 Task: Search one way flight ticket for 4 adults, 1 infant in seat and 1 infant on lap in premium economy from Cedar City: Cedar City Regional Airport to Rock Springs: Southwest Wyoming Regional Airport (rock Springs Sweetwater County Airport) on 8-5-2023. Number of bags: 5 checked bags. Price is upto 20000. Outbound departure time preference is 7:15.
Action: Mouse moved to (328, 304)
Screenshot: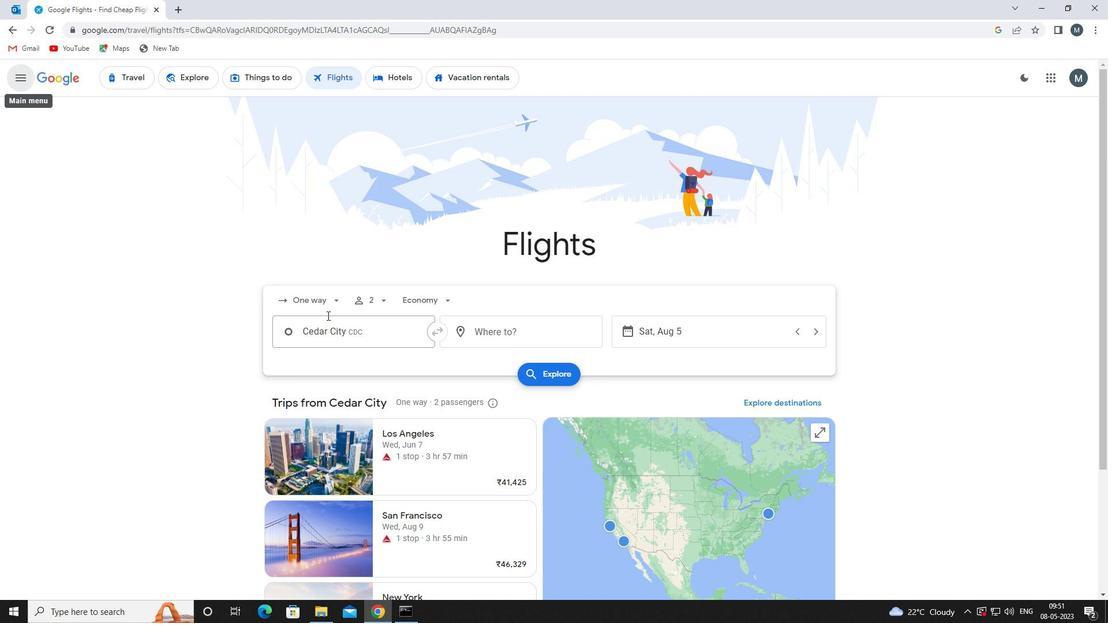 
Action: Mouse pressed left at (328, 304)
Screenshot: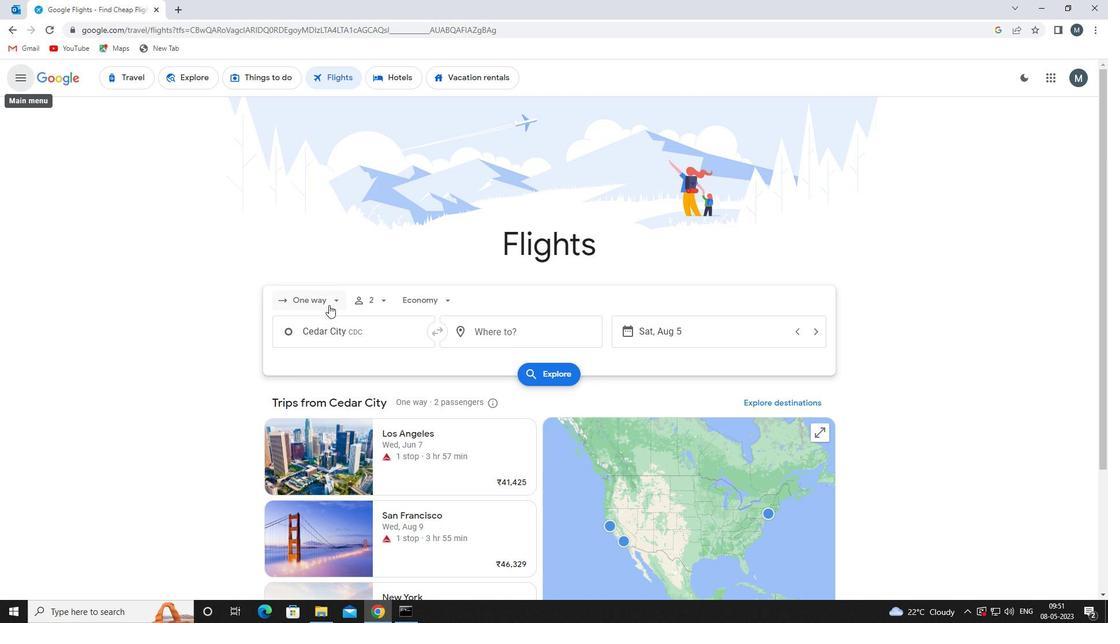 
Action: Mouse moved to (343, 353)
Screenshot: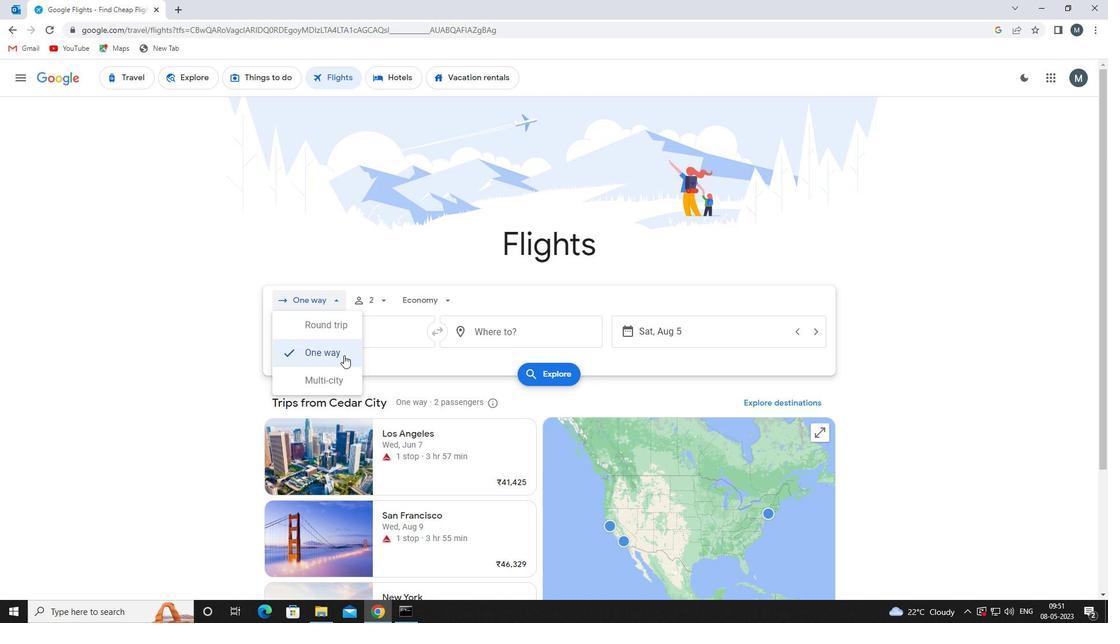 
Action: Mouse pressed left at (343, 353)
Screenshot: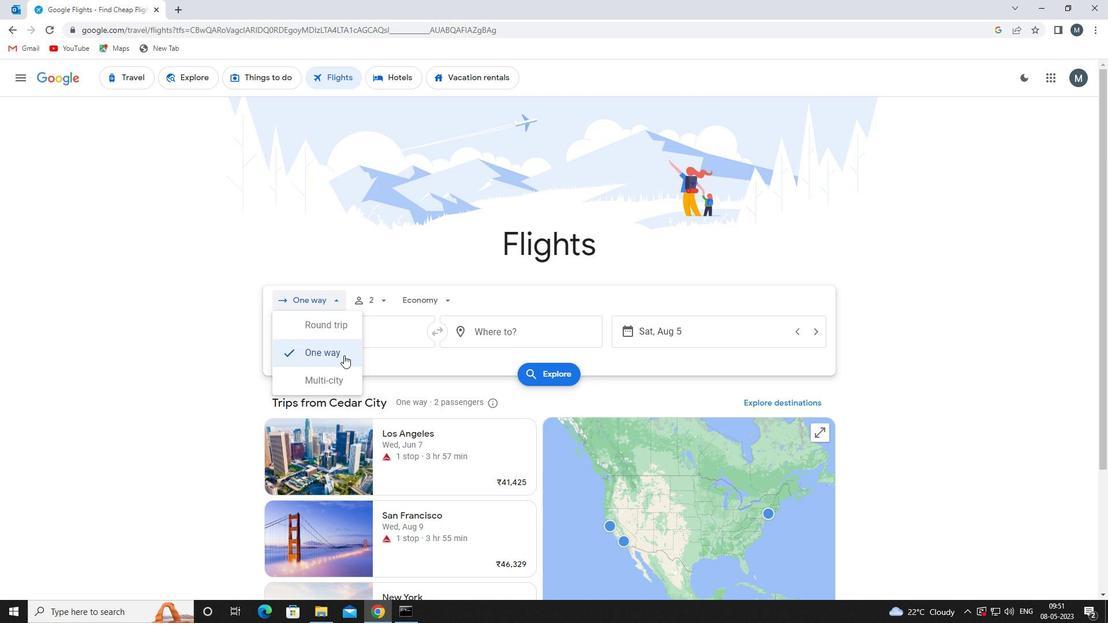 
Action: Mouse moved to (378, 304)
Screenshot: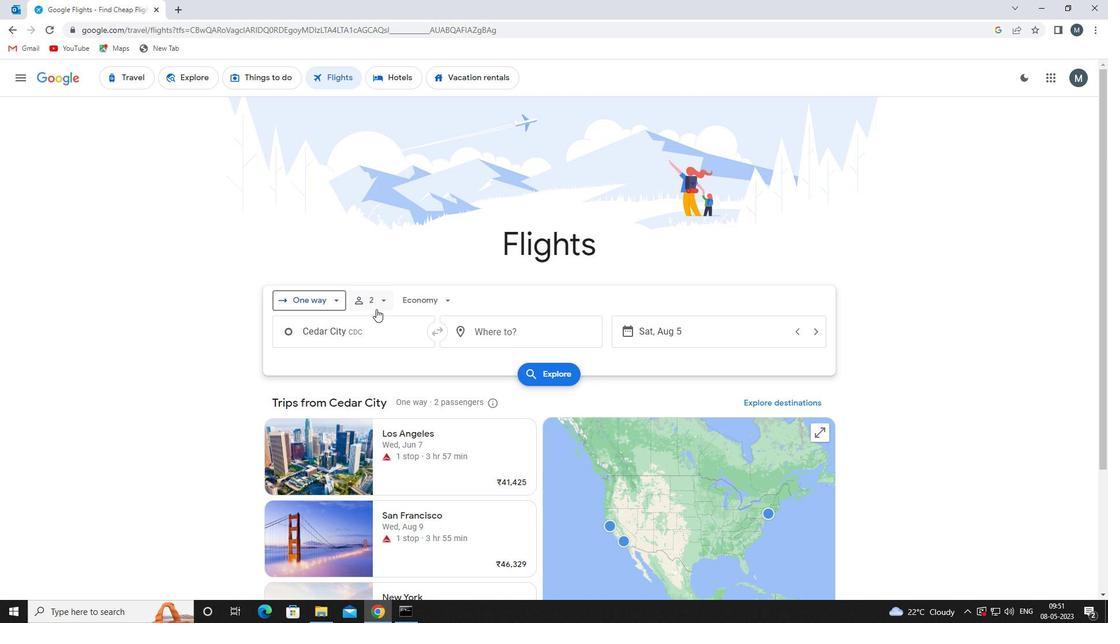 
Action: Mouse pressed left at (378, 304)
Screenshot: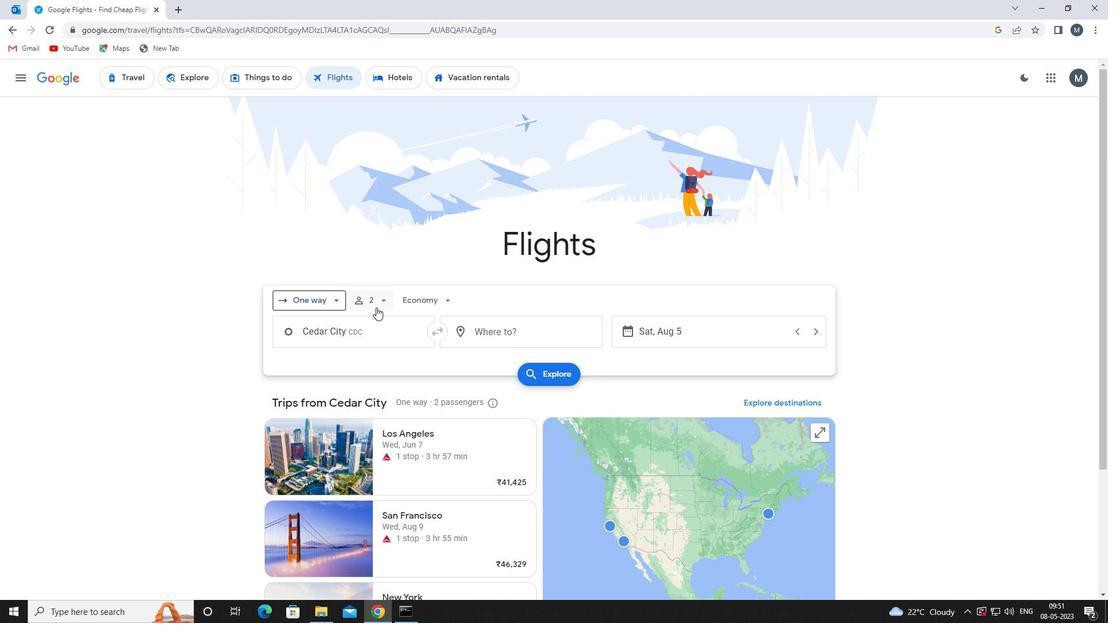 
Action: Mouse moved to (466, 330)
Screenshot: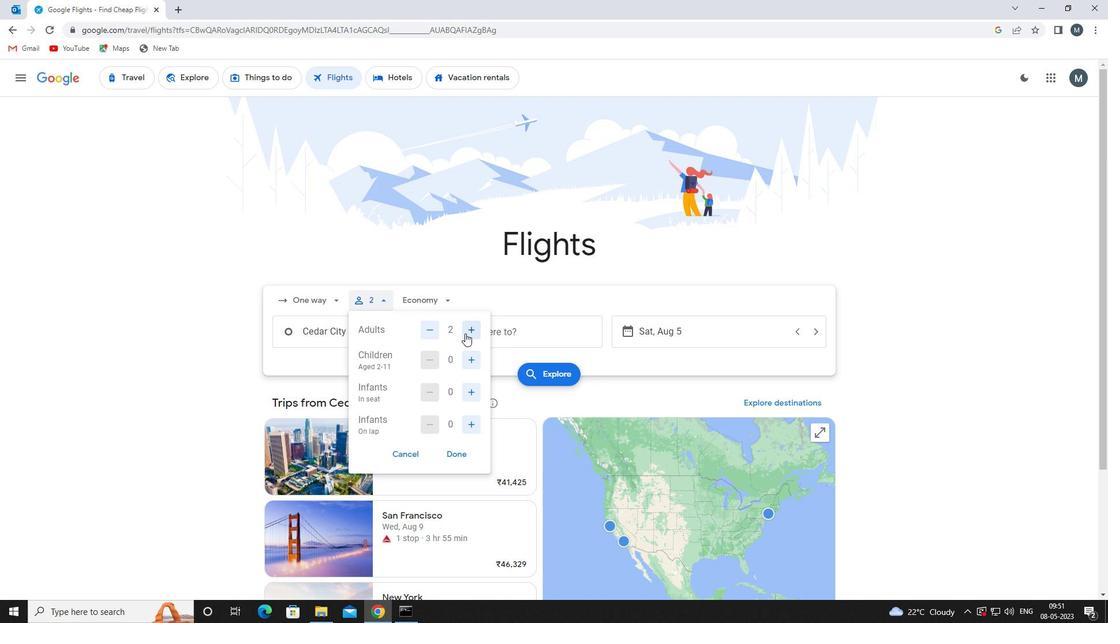 
Action: Mouse pressed left at (466, 330)
Screenshot: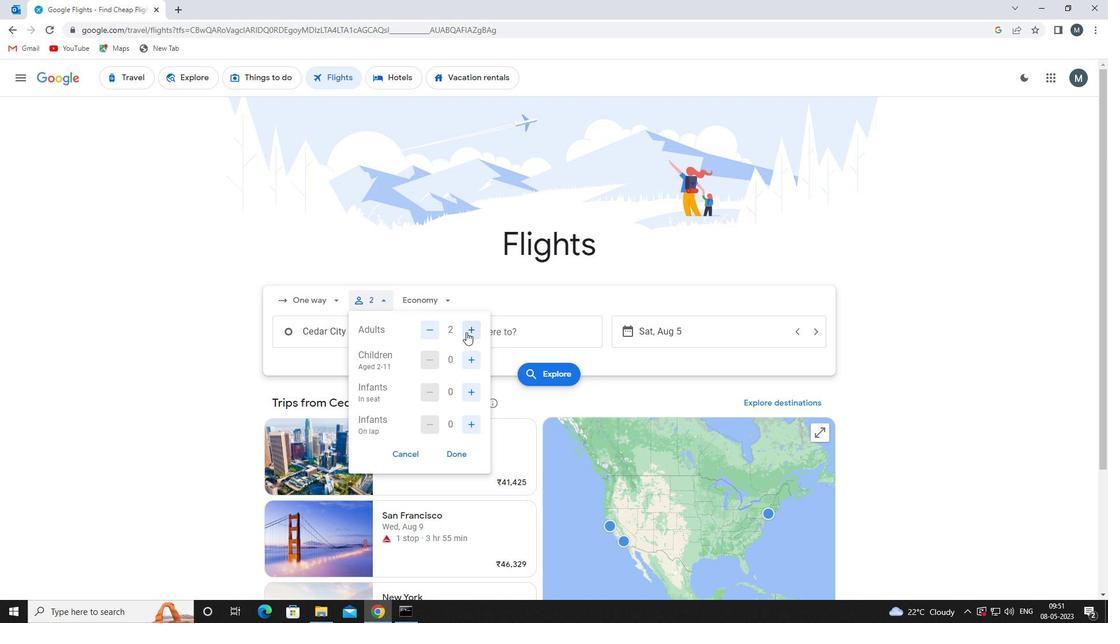 
Action: Mouse pressed left at (466, 330)
Screenshot: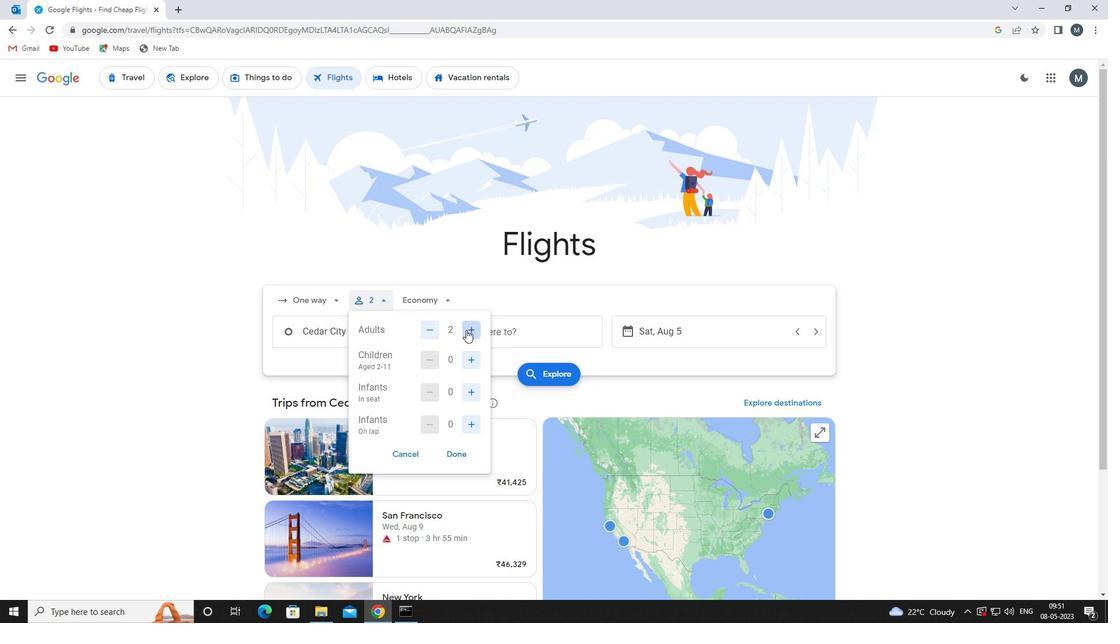 
Action: Mouse moved to (473, 391)
Screenshot: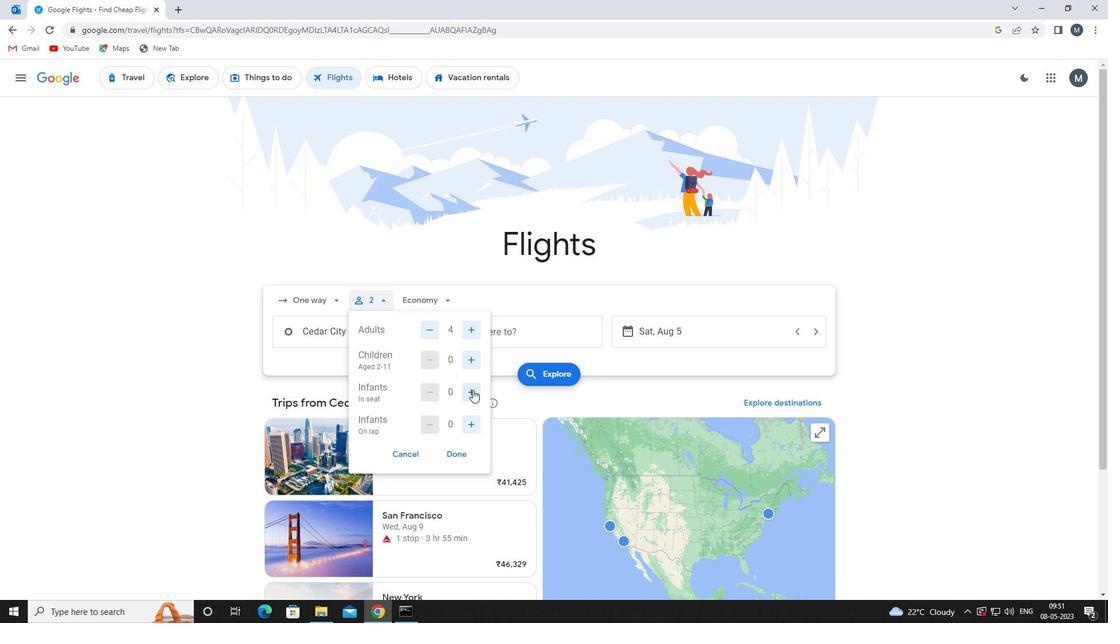 
Action: Mouse pressed left at (473, 391)
Screenshot: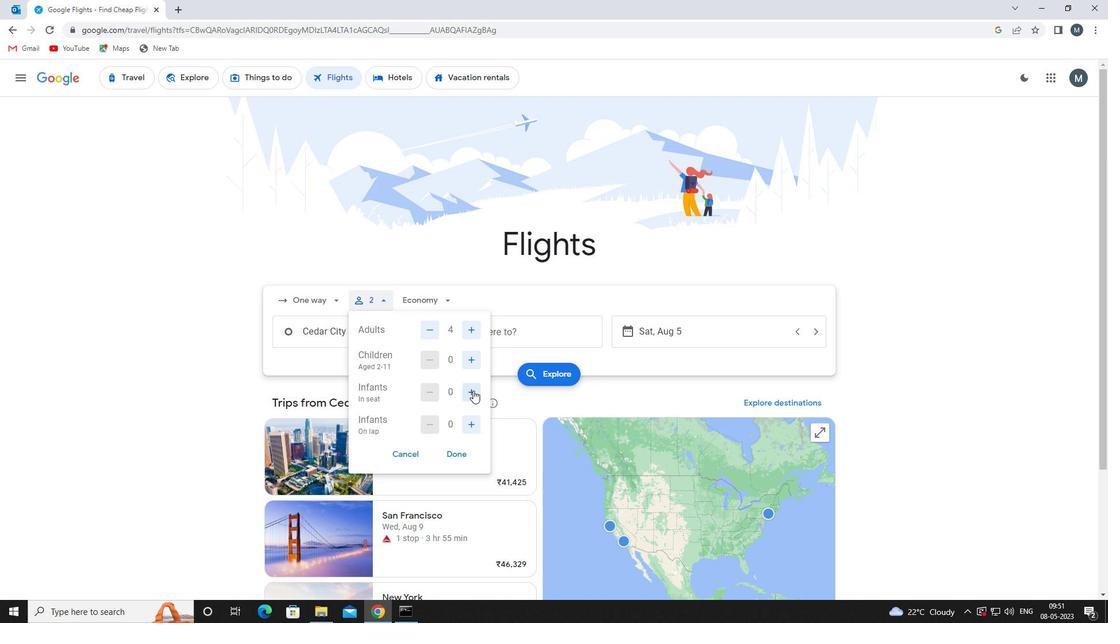 
Action: Mouse moved to (473, 422)
Screenshot: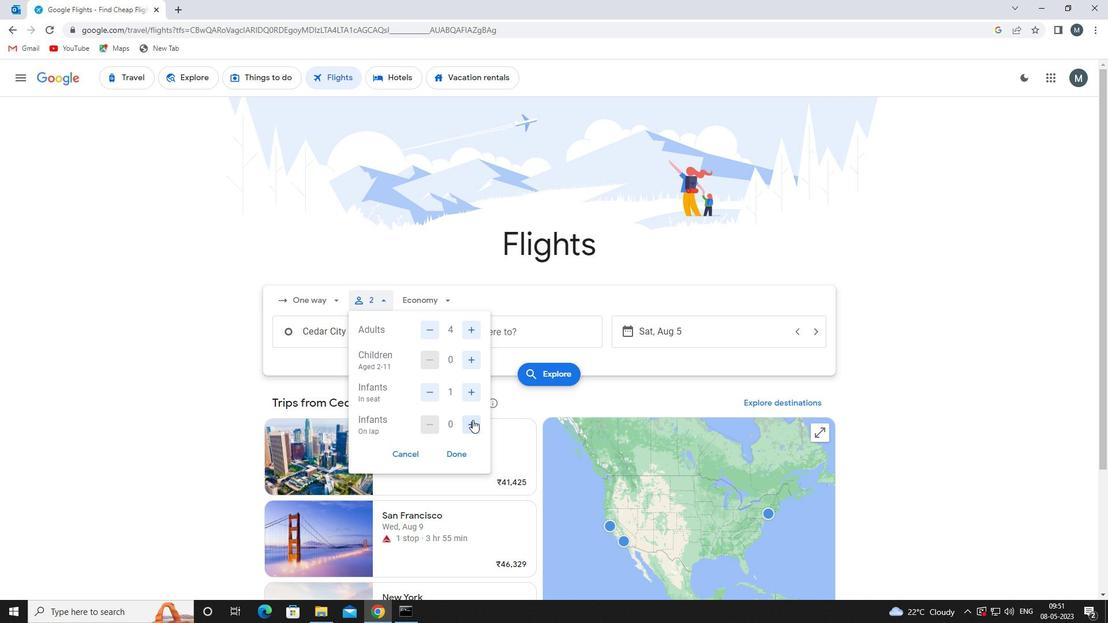 
Action: Mouse pressed left at (473, 422)
Screenshot: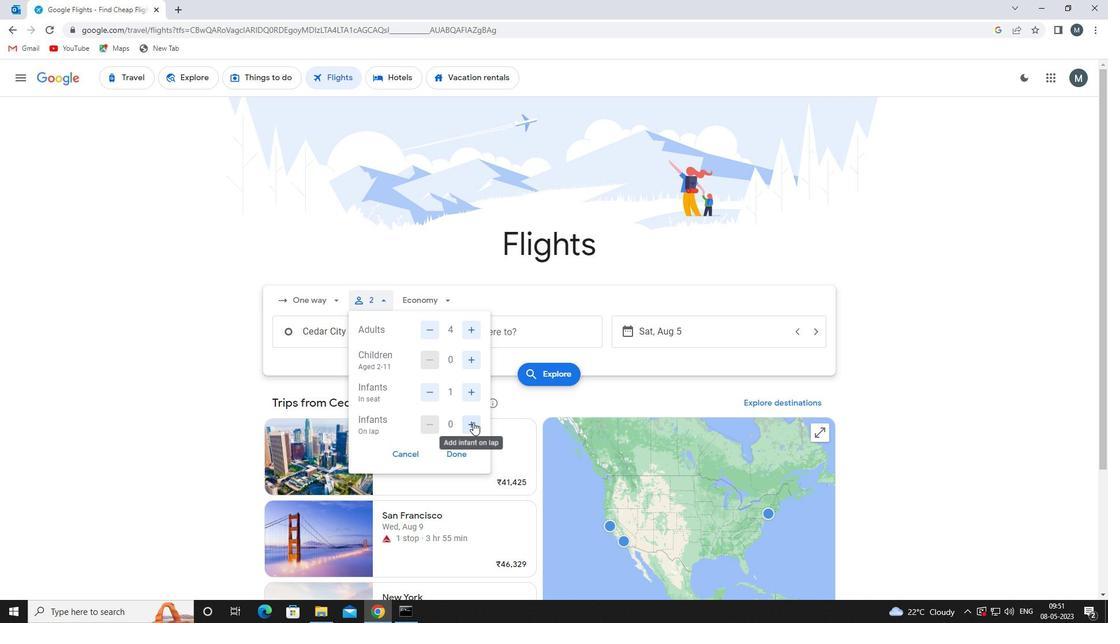 
Action: Mouse moved to (459, 454)
Screenshot: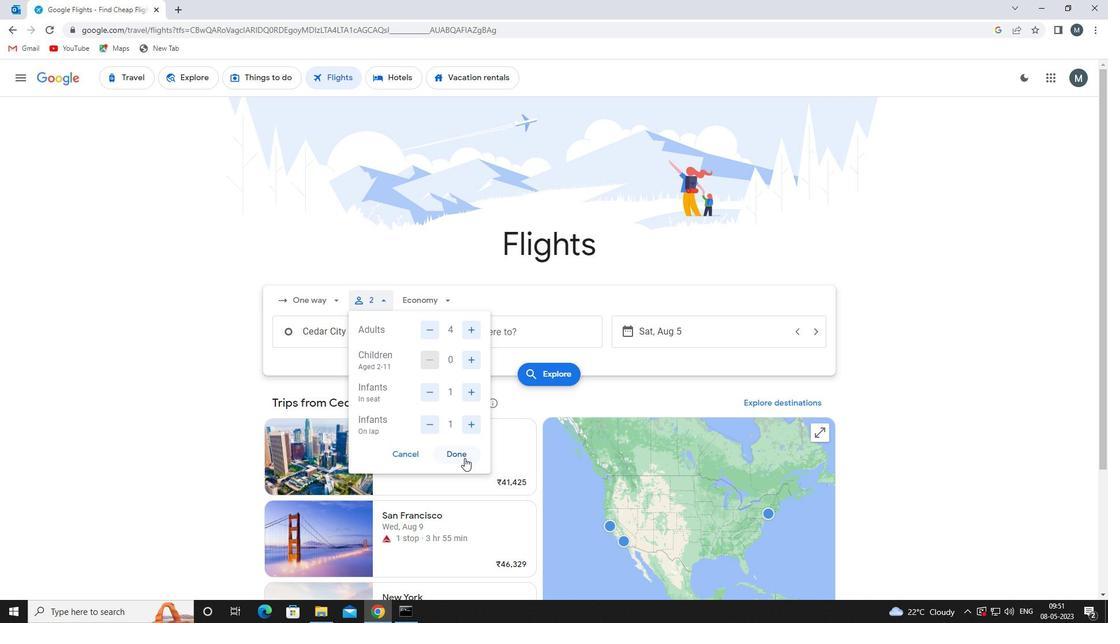 
Action: Mouse pressed left at (459, 454)
Screenshot: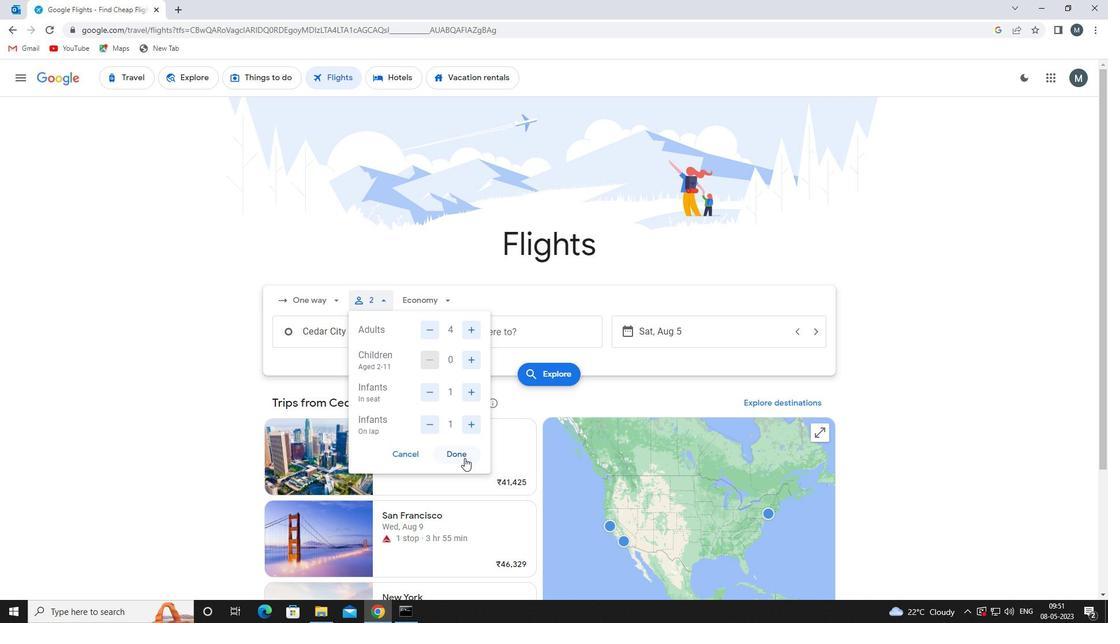 
Action: Mouse moved to (439, 303)
Screenshot: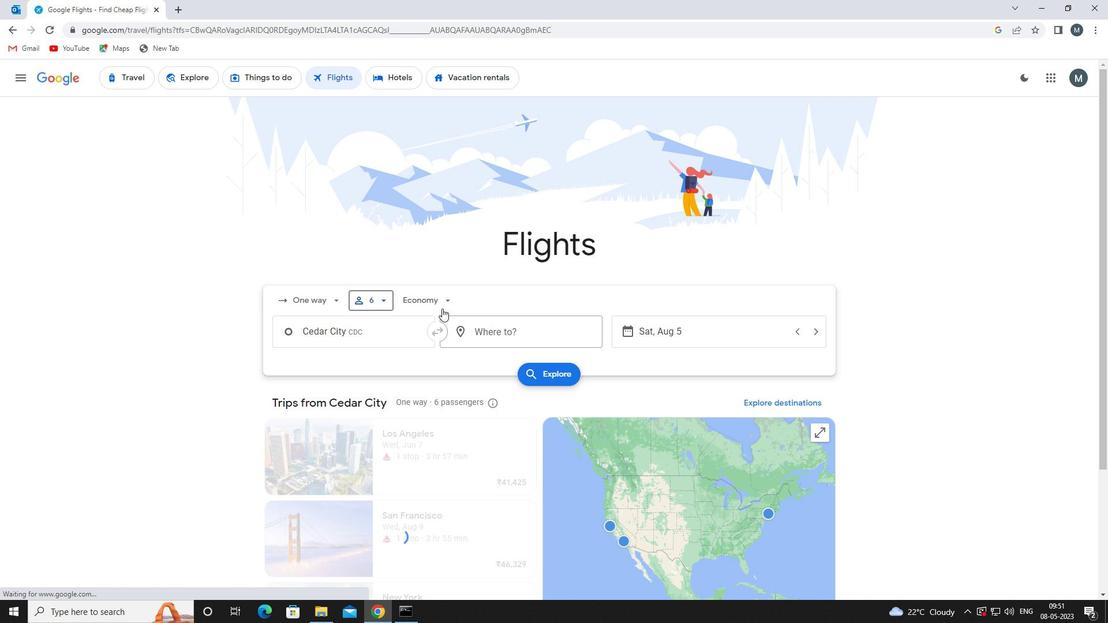 
Action: Mouse pressed left at (439, 303)
Screenshot: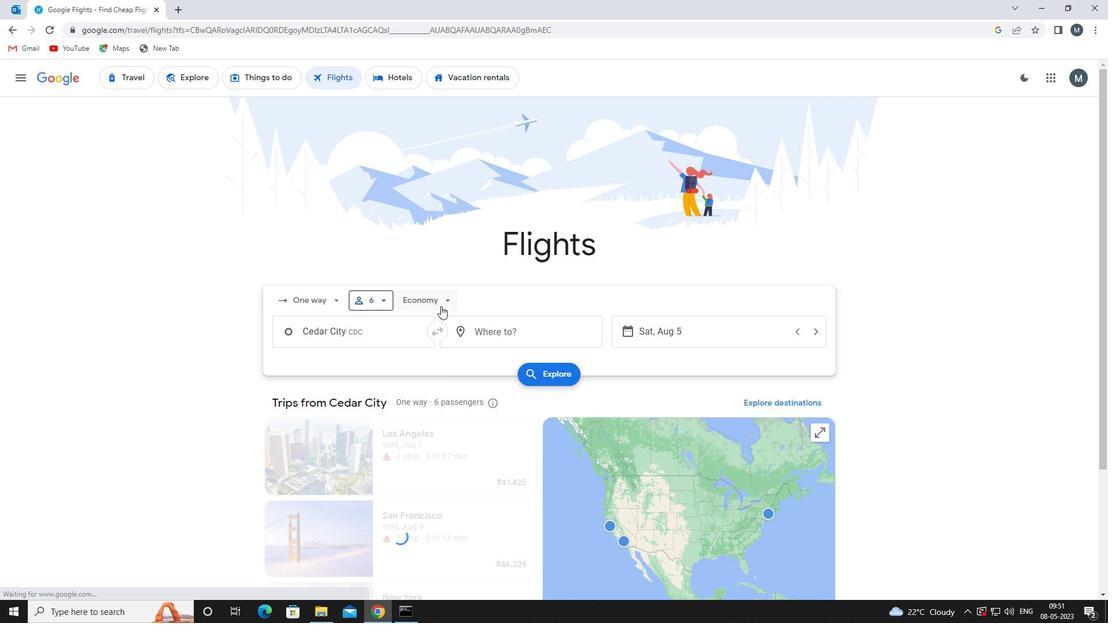 
Action: Mouse moved to (452, 352)
Screenshot: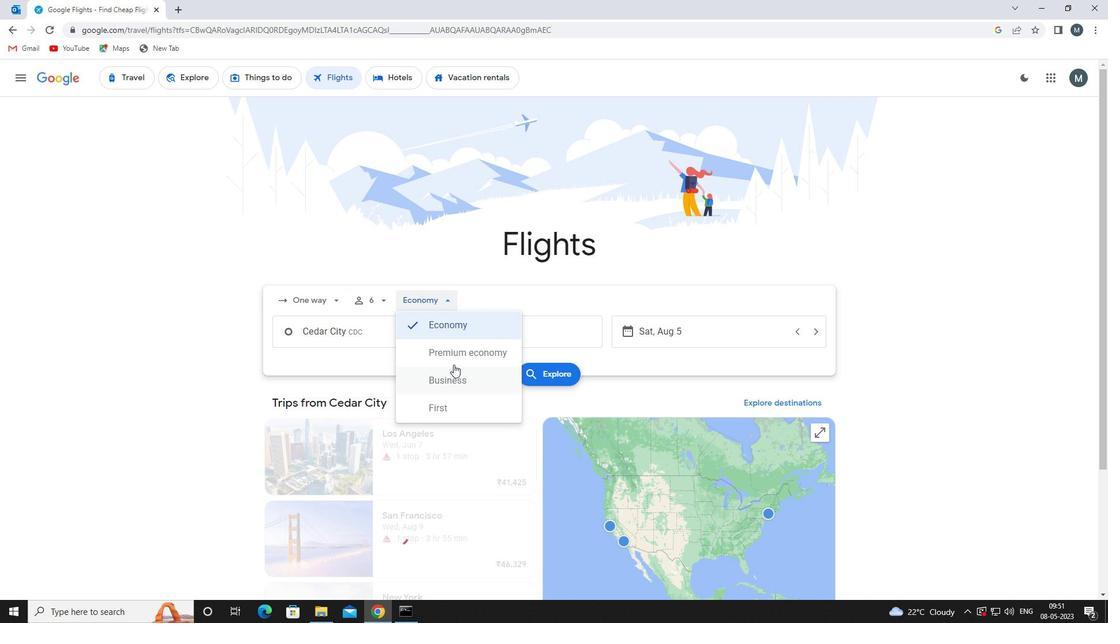 
Action: Mouse pressed left at (452, 352)
Screenshot: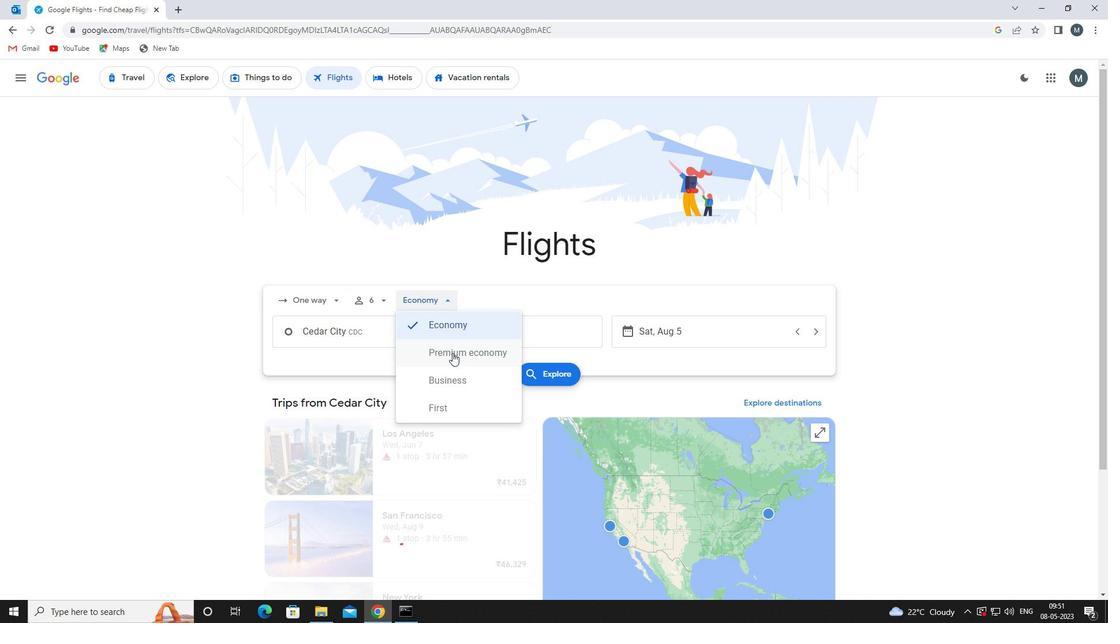 
Action: Mouse moved to (397, 335)
Screenshot: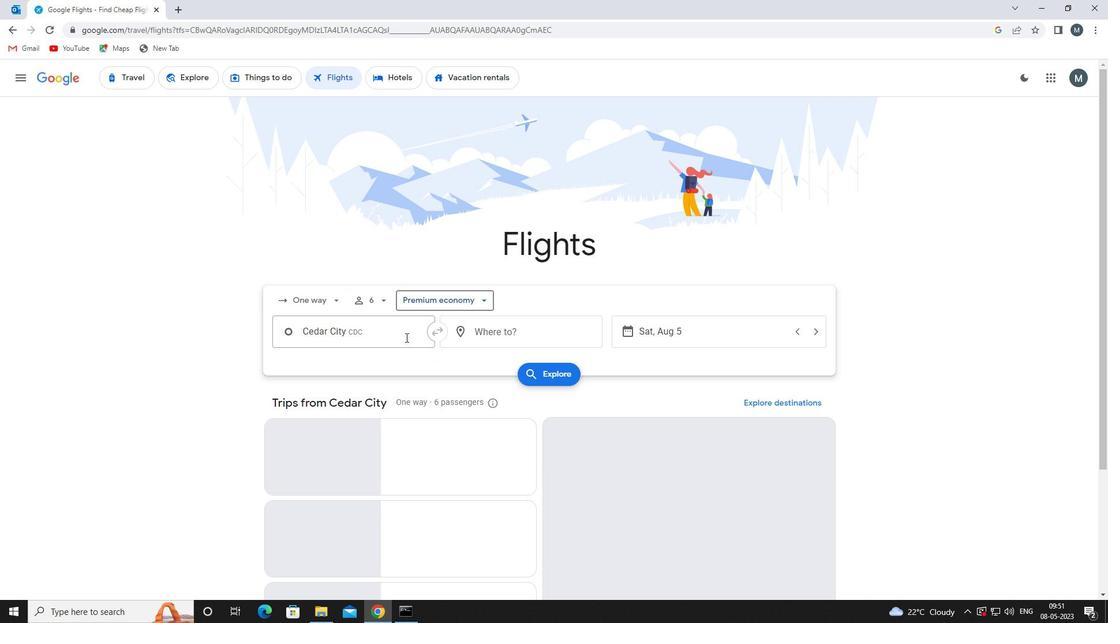 
Action: Mouse pressed left at (397, 335)
Screenshot: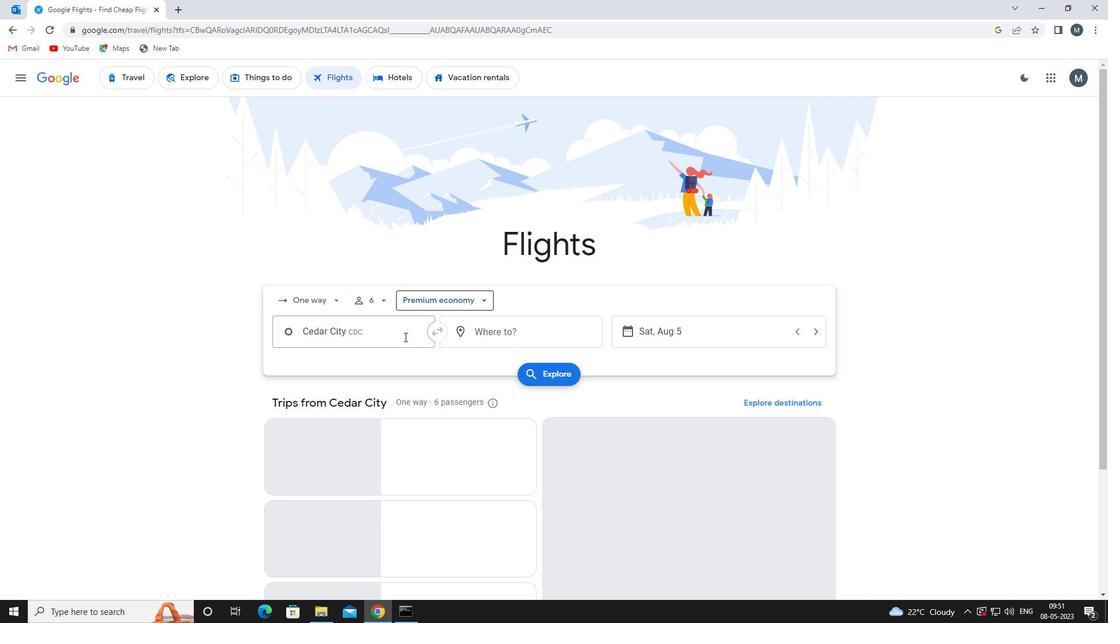 
Action: Mouse moved to (405, 362)
Screenshot: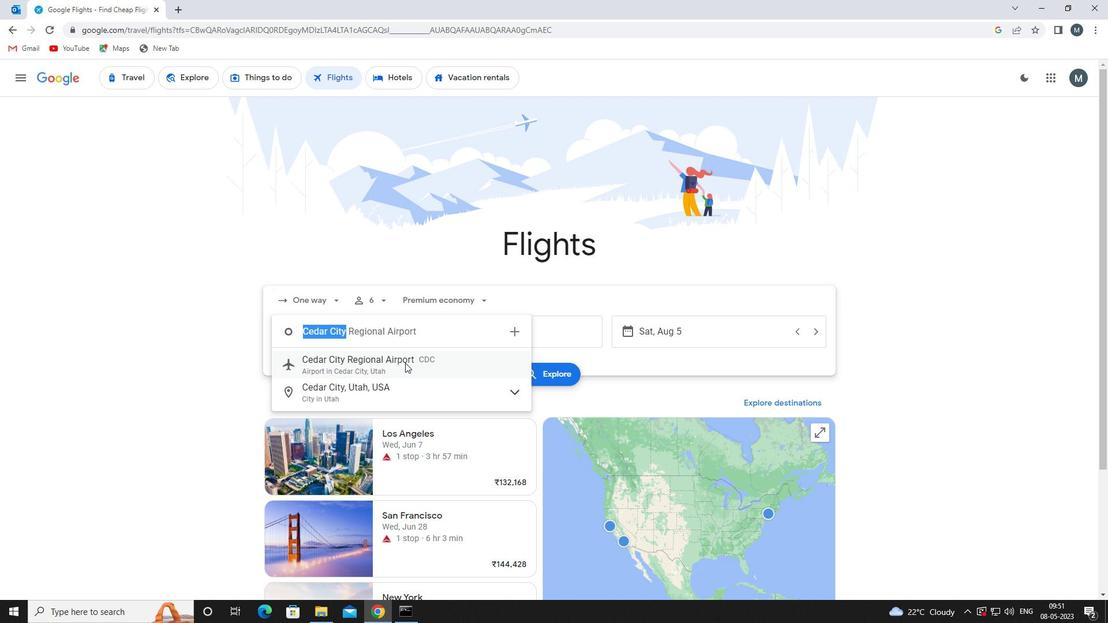 
Action: Mouse pressed left at (405, 362)
Screenshot: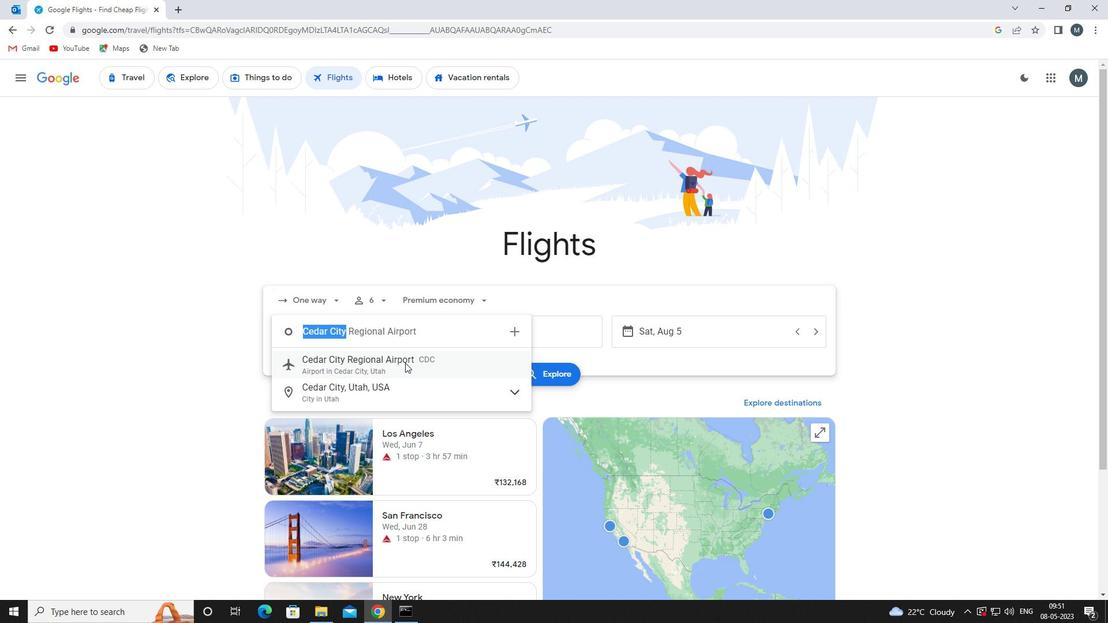
Action: Mouse moved to (500, 328)
Screenshot: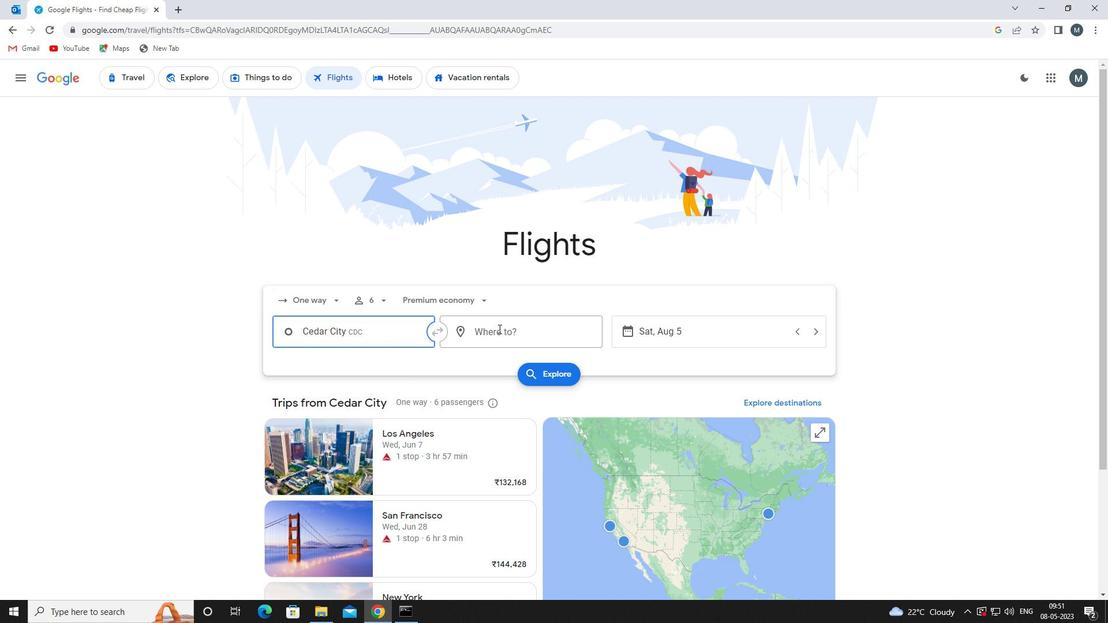
Action: Mouse pressed left at (500, 328)
Screenshot: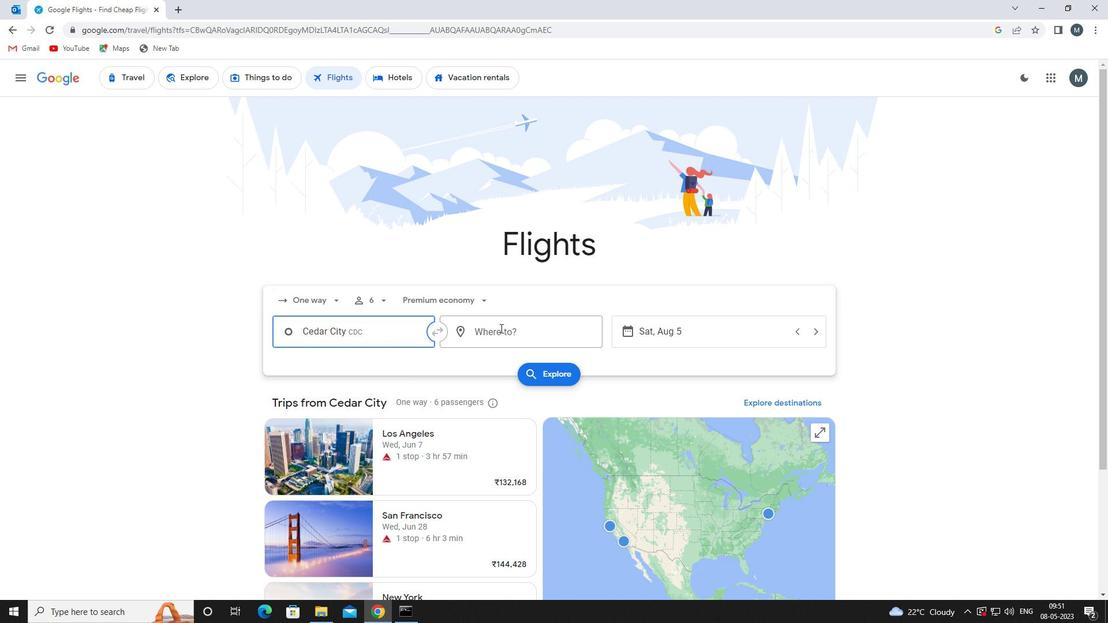 
Action: Key pressed southwest<Key.space>wt<Key.backspace>
Screenshot: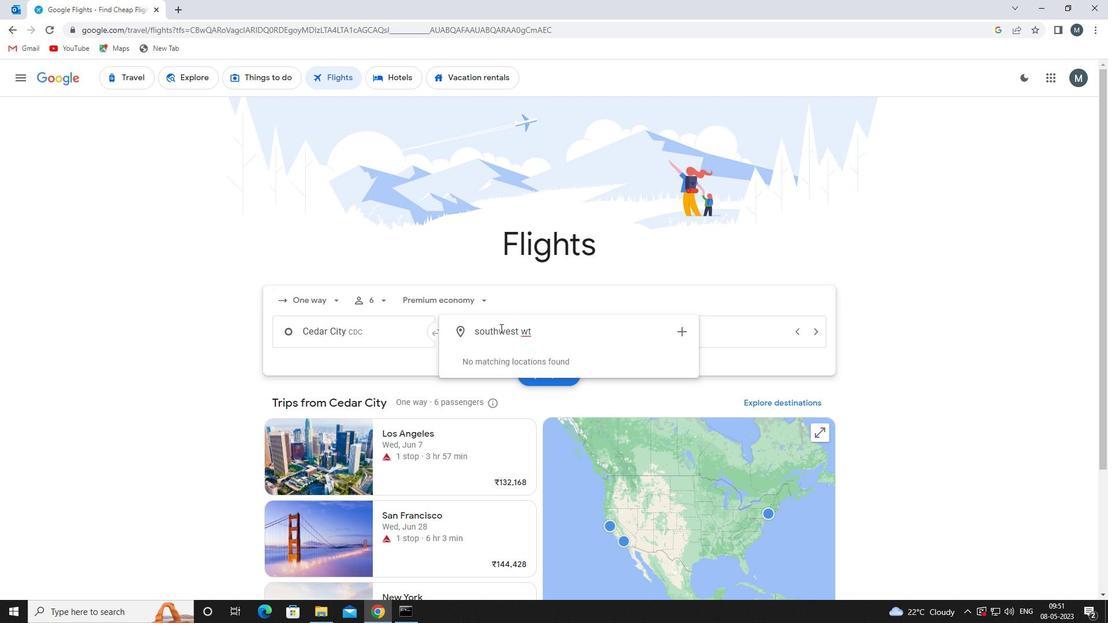 
Action: Mouse moved to (528, 372)
Screenshot: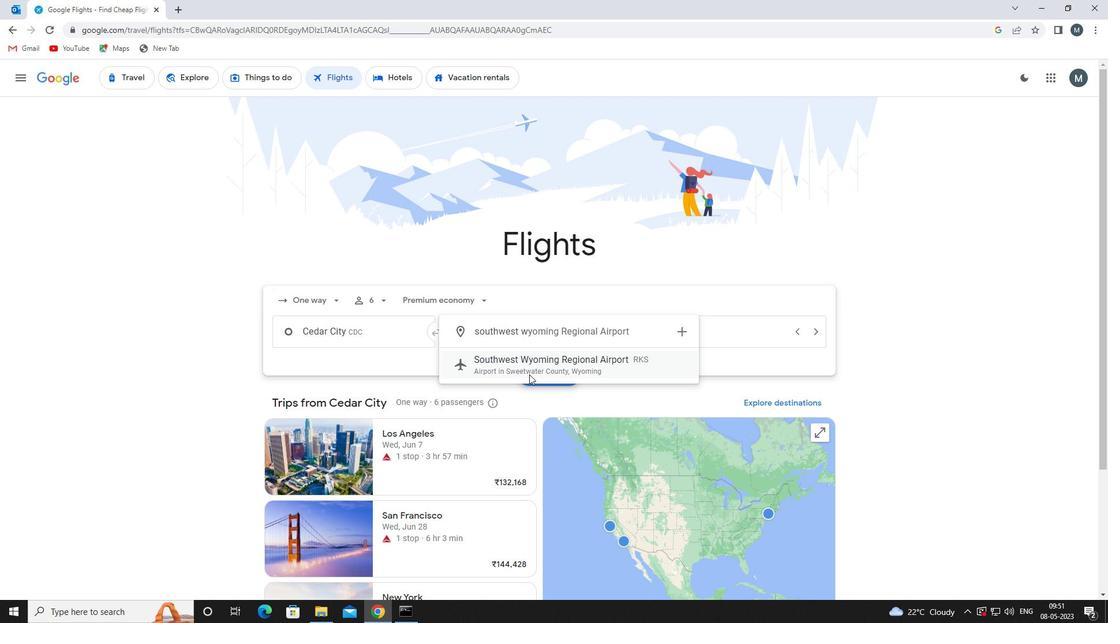 
Action: Mouse pressed left at (528, 372)
Screenshot: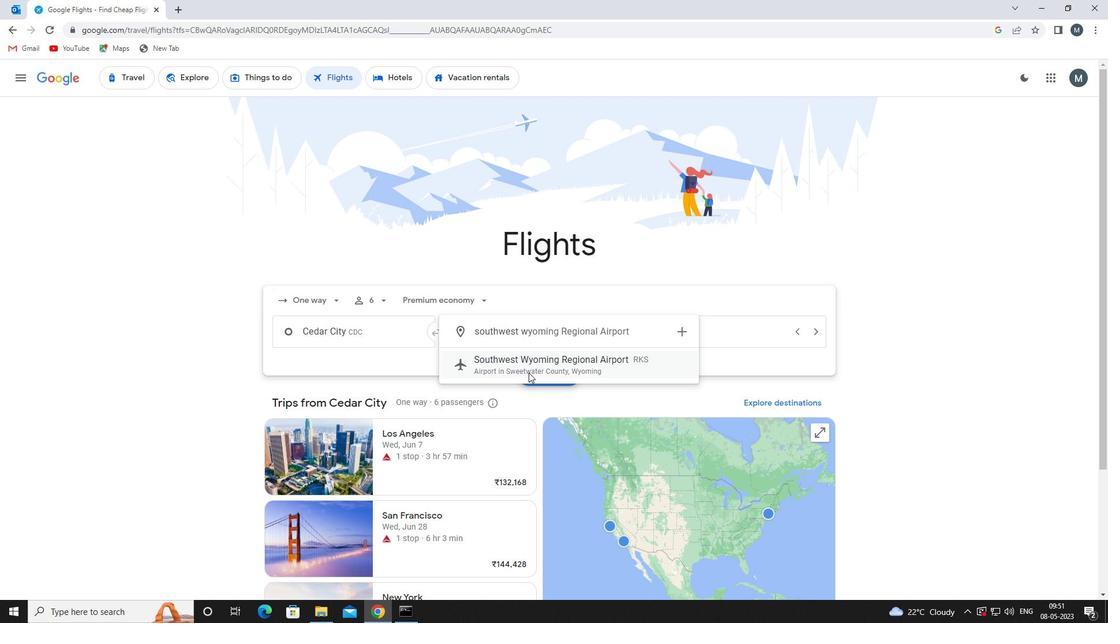 
Action: Mouse moved to (631, 331)
Screenshot: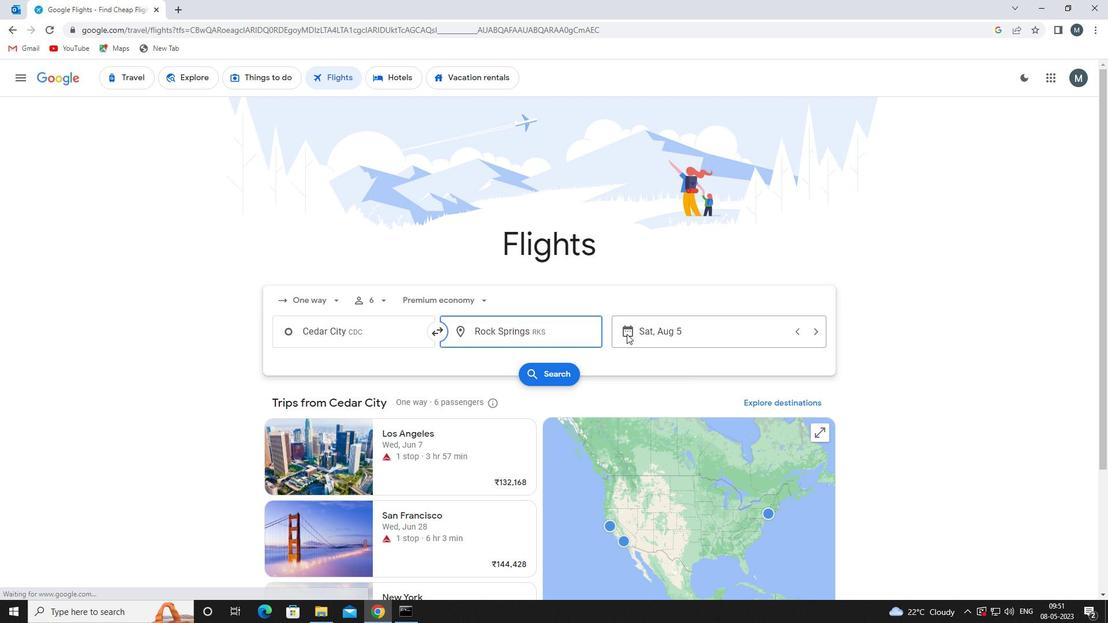 
Action: Mouse pressed left at (631, 331)
Screenshot: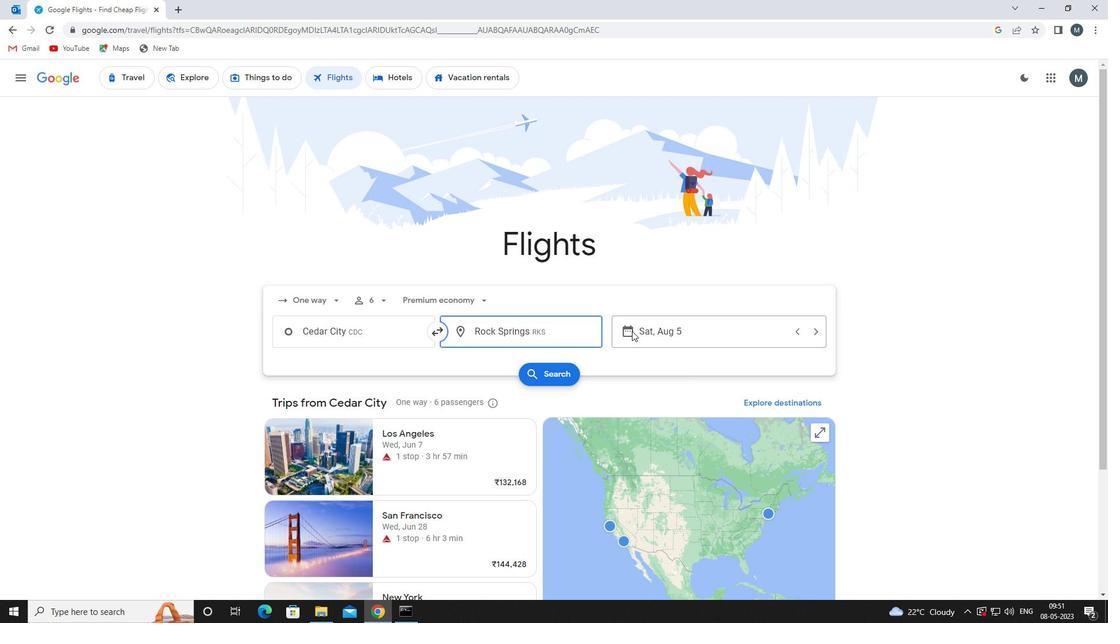 
Action: Mouse moved to (584, 392)
Screenshot: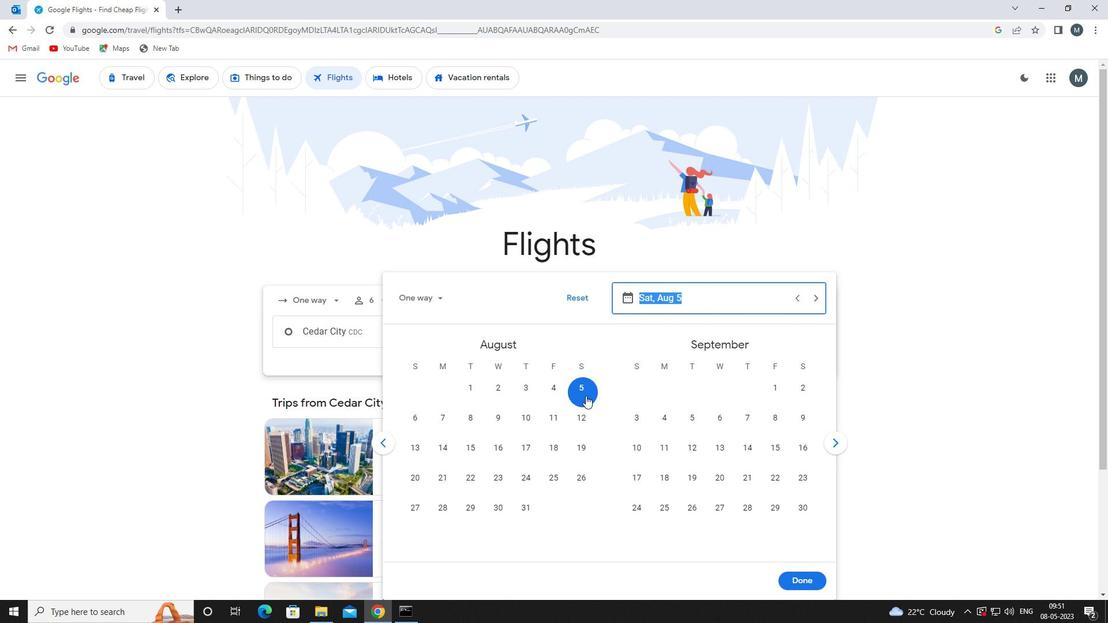 
Action: Mouse pressed left at (584, 392)
Screenshot: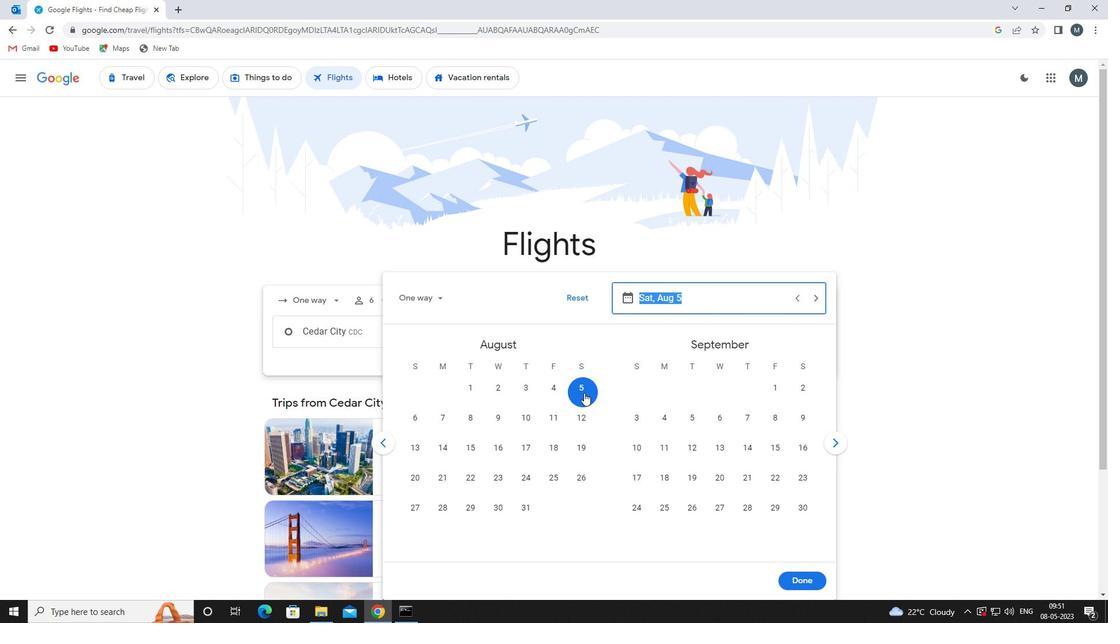 
Action: Mouse moved to (794, 579)
Screenshot: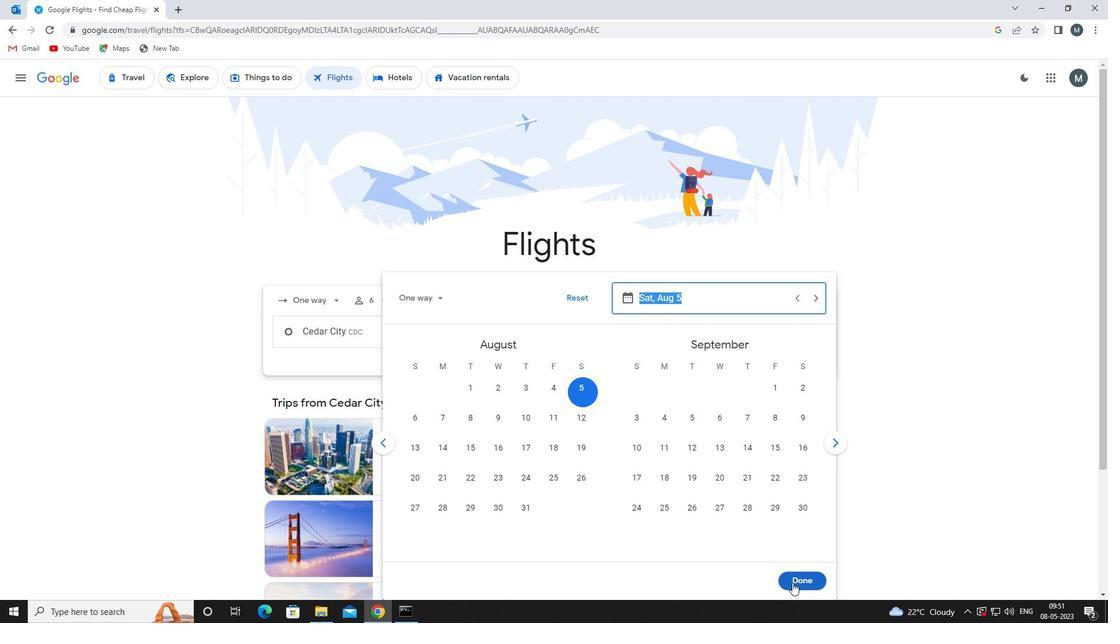 
Action: Mouse pressed left at (794, 579)
Screenshot: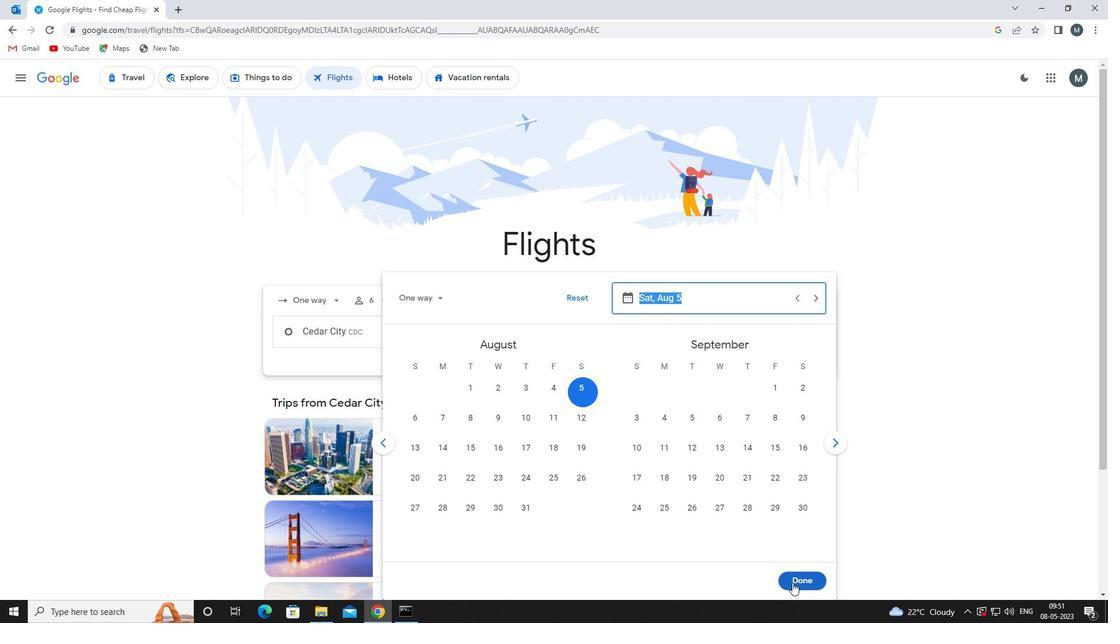 
Action: Mouse moved to (534, 372)
Screenshot: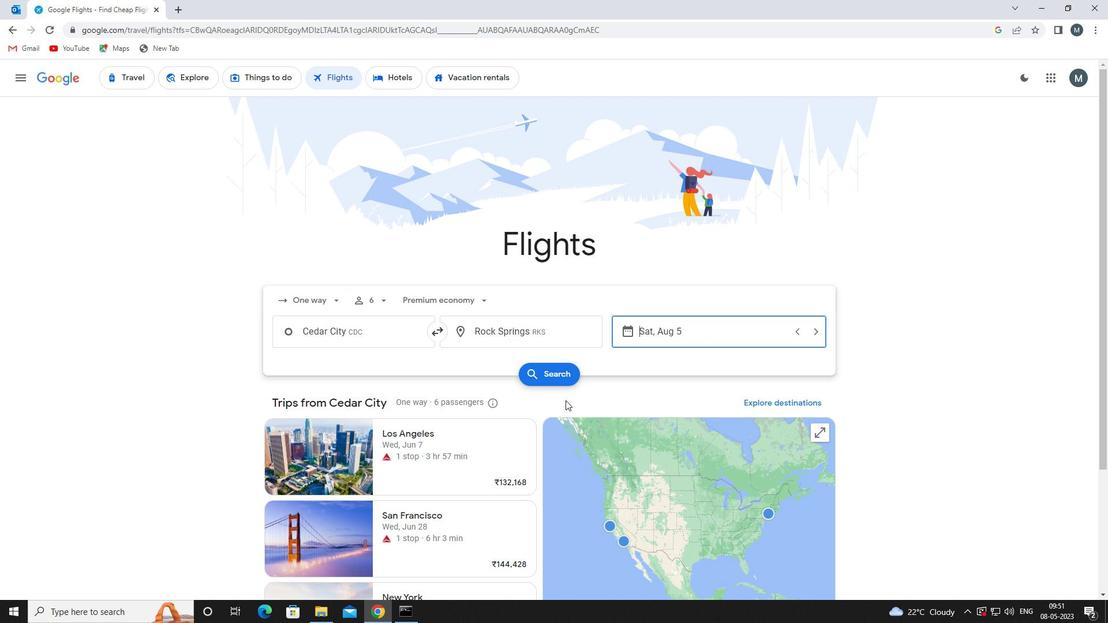
Action: Mouse pressed left at (534, 372)
Screenshot: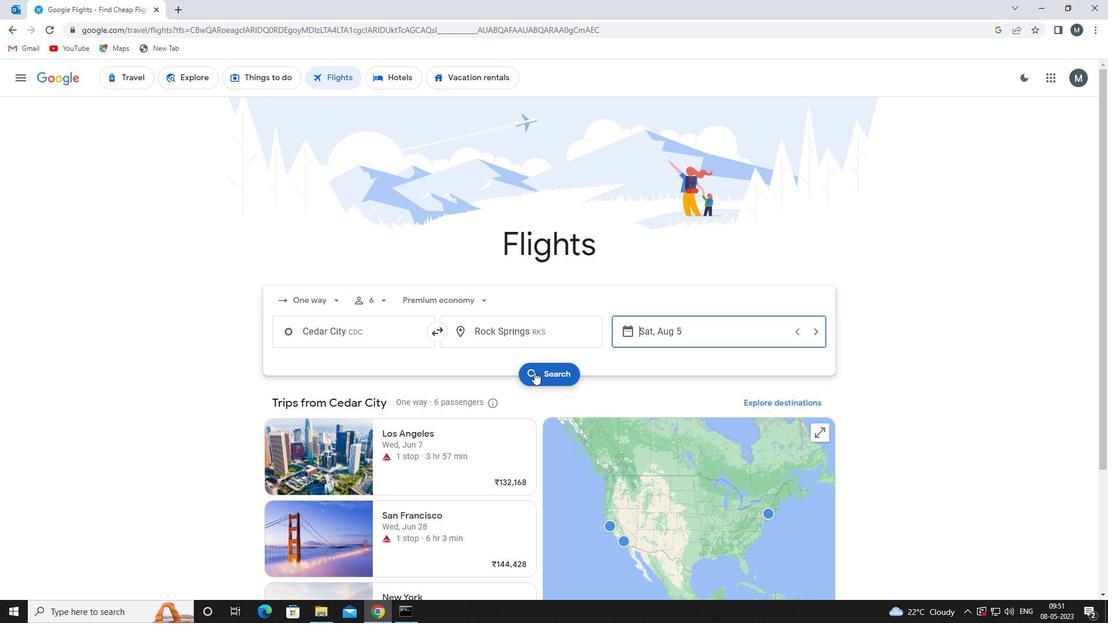 
Action: Mouse moved to (303, 182)
Screenshot: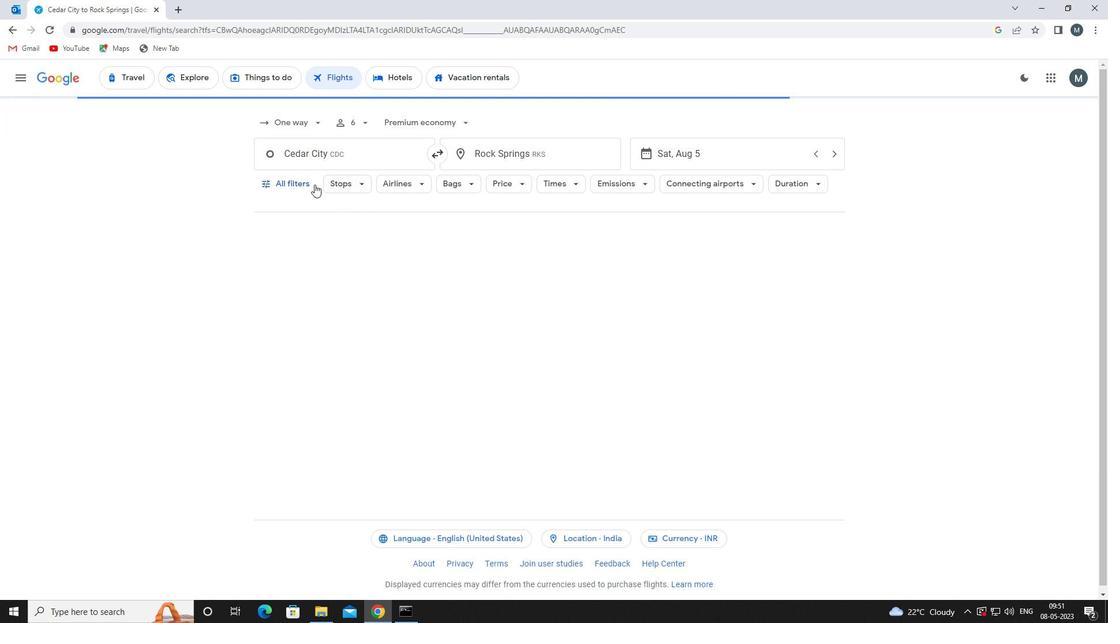 
Action: Mouse pressed left at (303, 182)
Screenshot: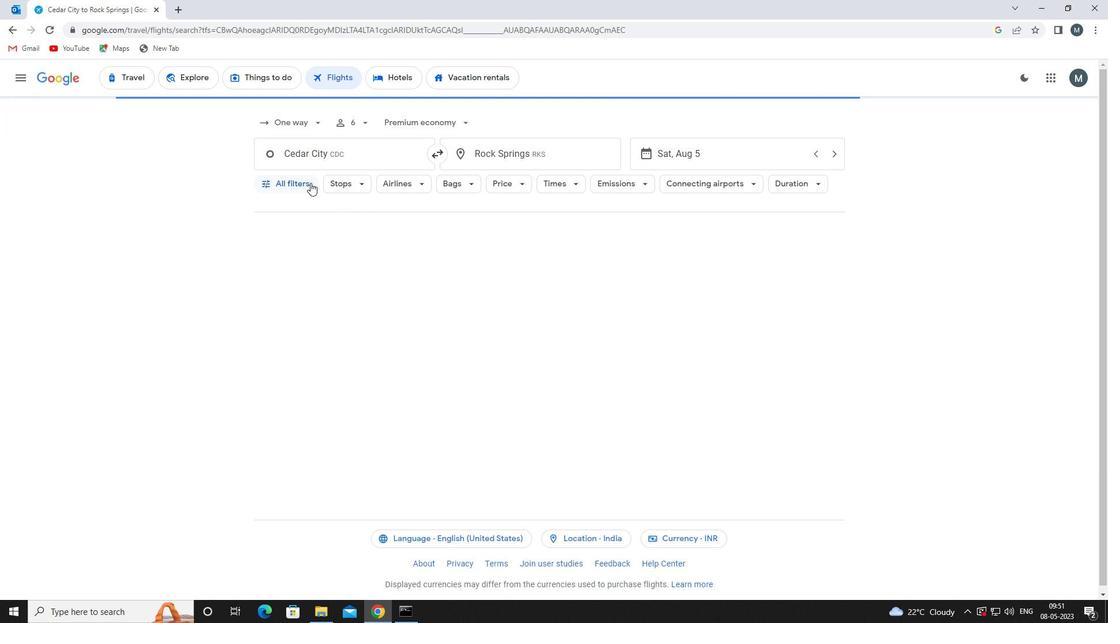 
Action: Mouse moved to (330, 268)
Screenshot: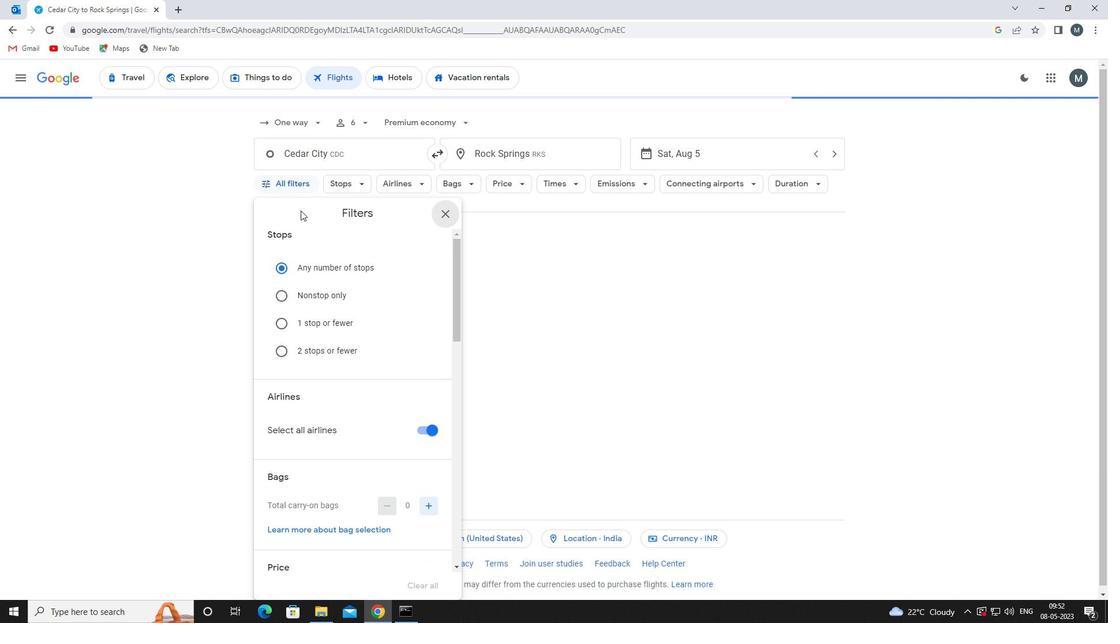 
Action: Mouse scrolled (330, 268) with delta (0, 0)
Screenshot: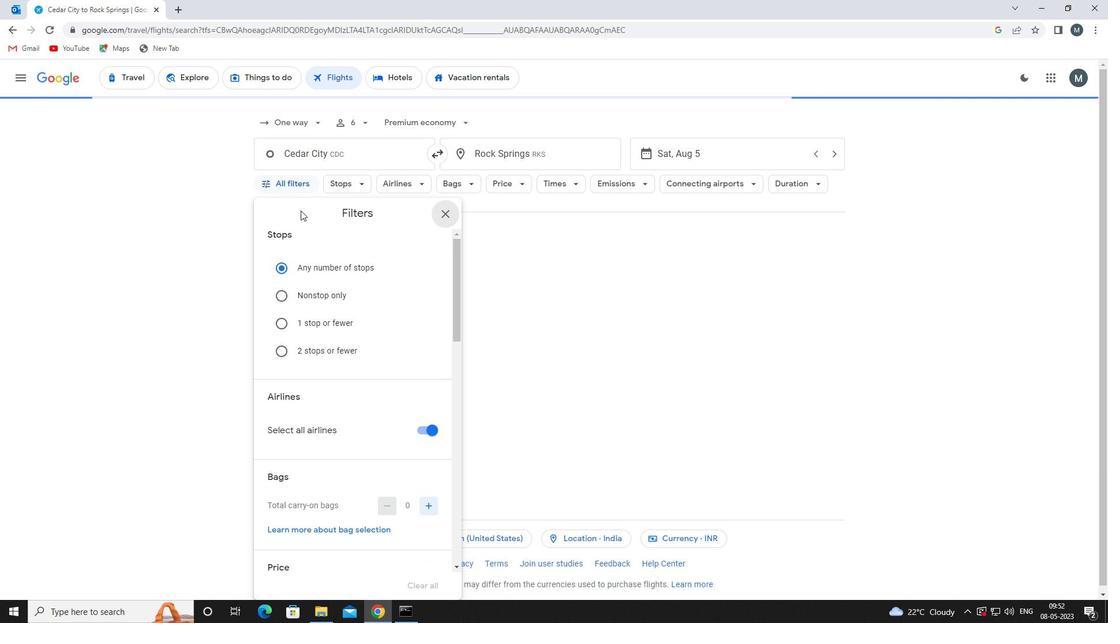 
Action: Mouse moved to (333, 274)
Screenshot: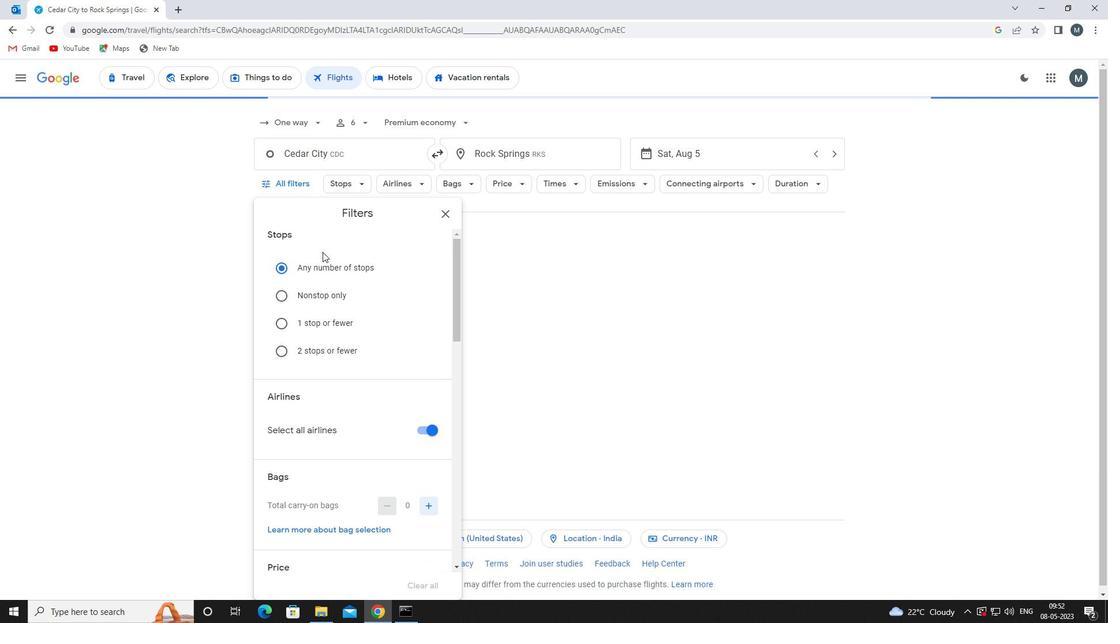 
Action: Mouse scrolled (333, 274) with delta (0, 0)
Screenshot: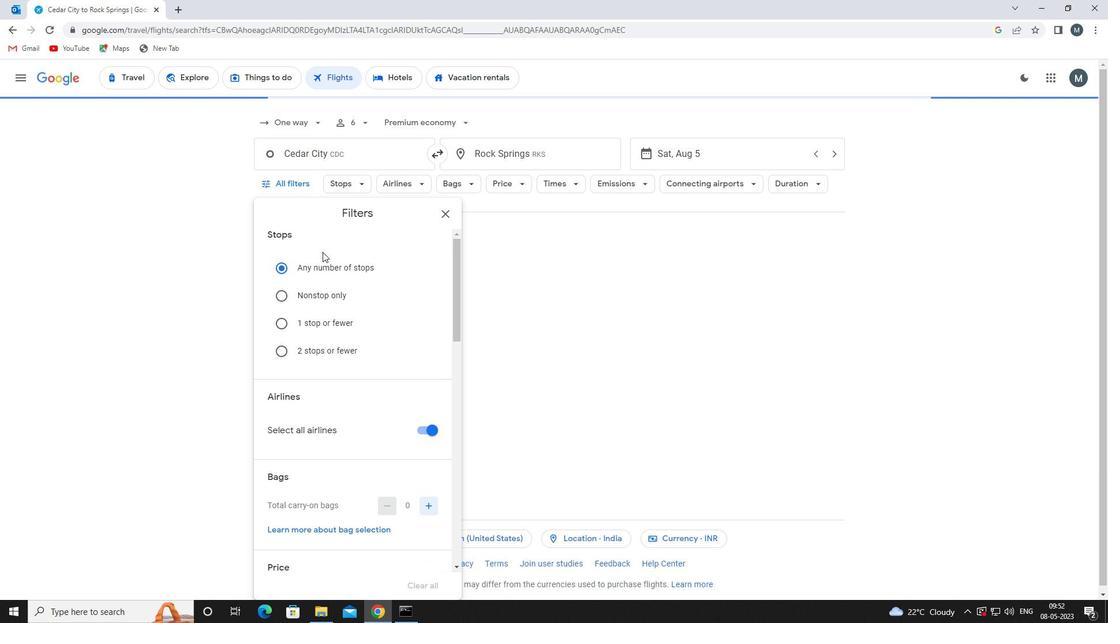 
Action: Mouse moved to (425, 315)
Screenshot: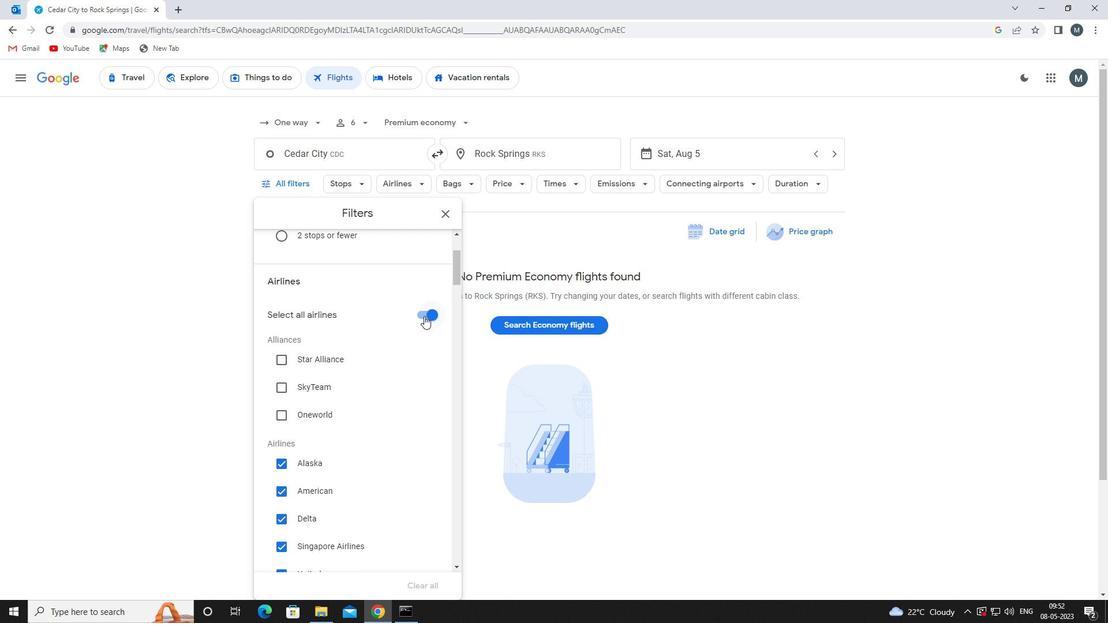 
Action: Mouse pressed left at (425, 315)
Screenshot: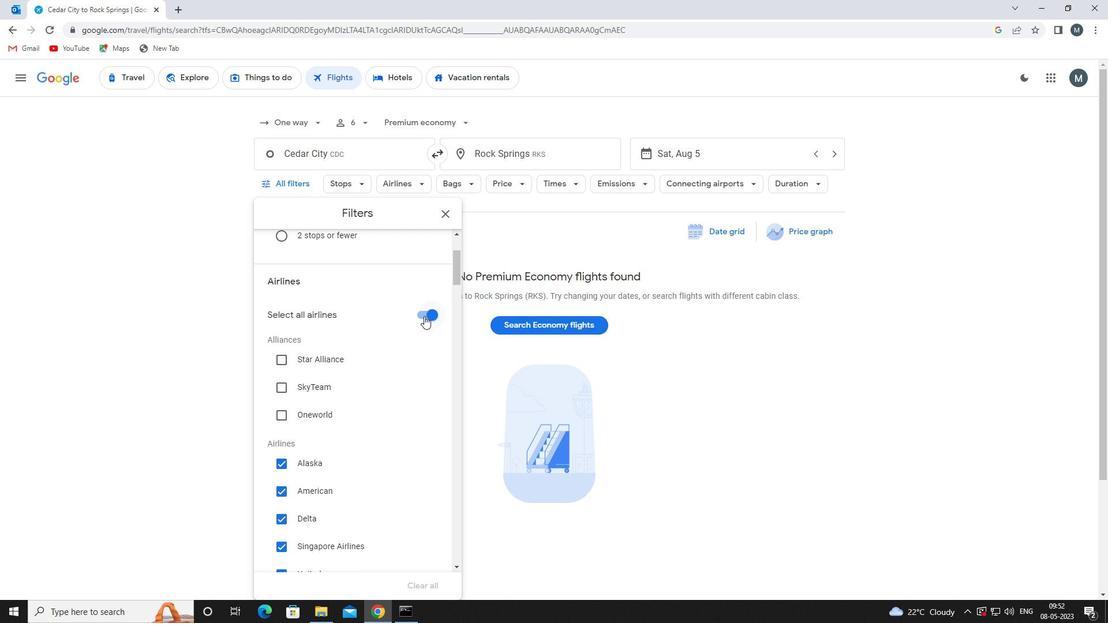 
Action: Mouse moved to (377, 325)
Screenshot: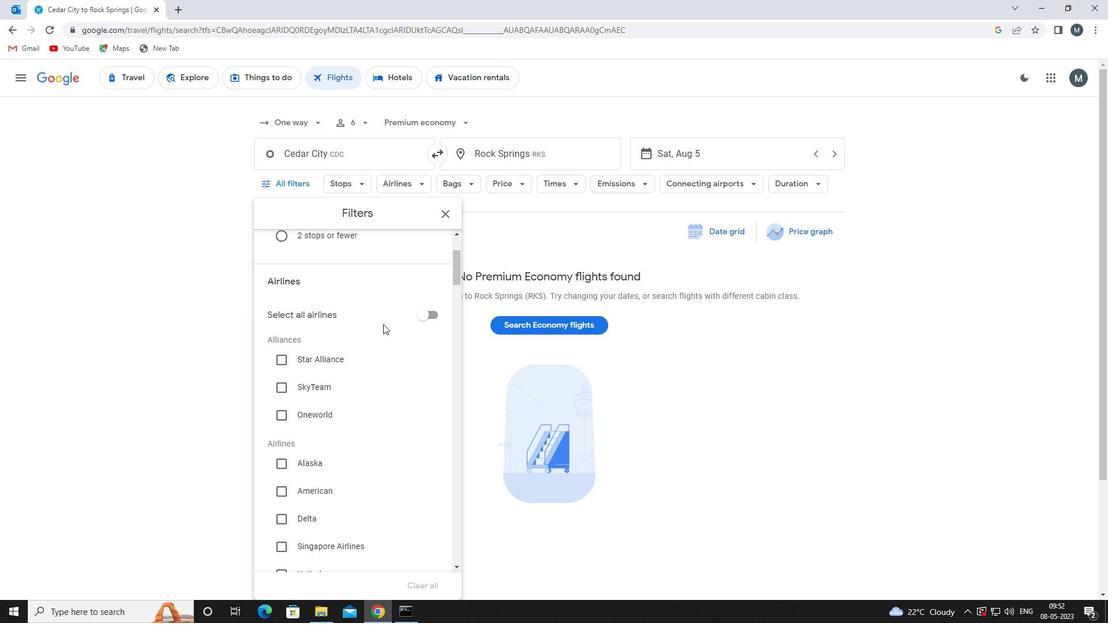 
Action: Mouse scrolled (377, 324) with delta (0, 0)
Screenshot: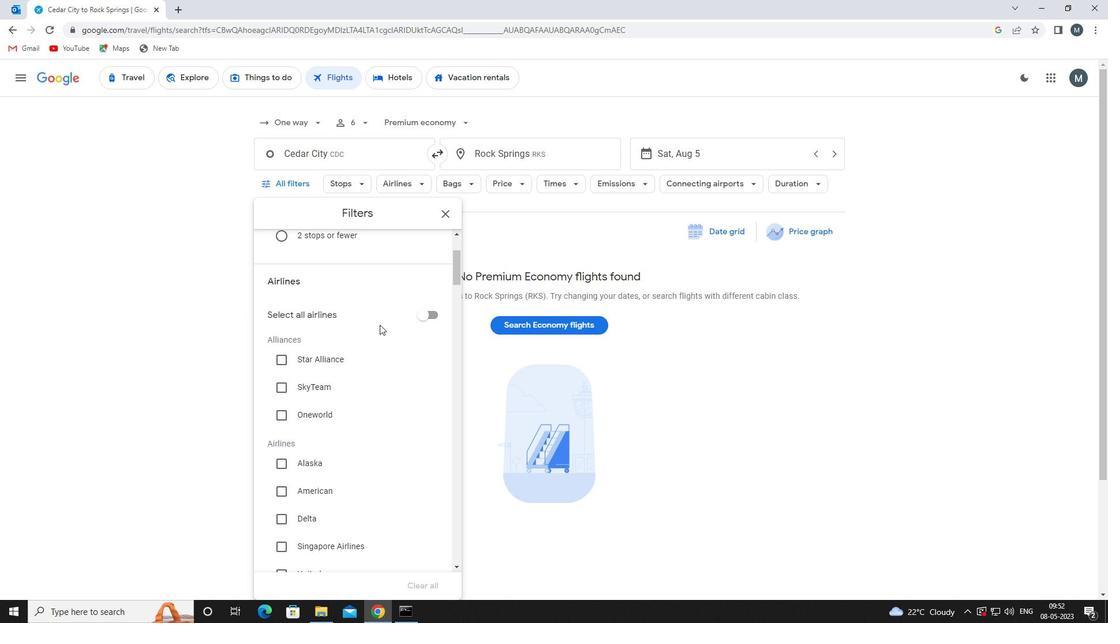 
Action: Mouse scrolled (377, 324) with delta (0, 0)
Screenshot: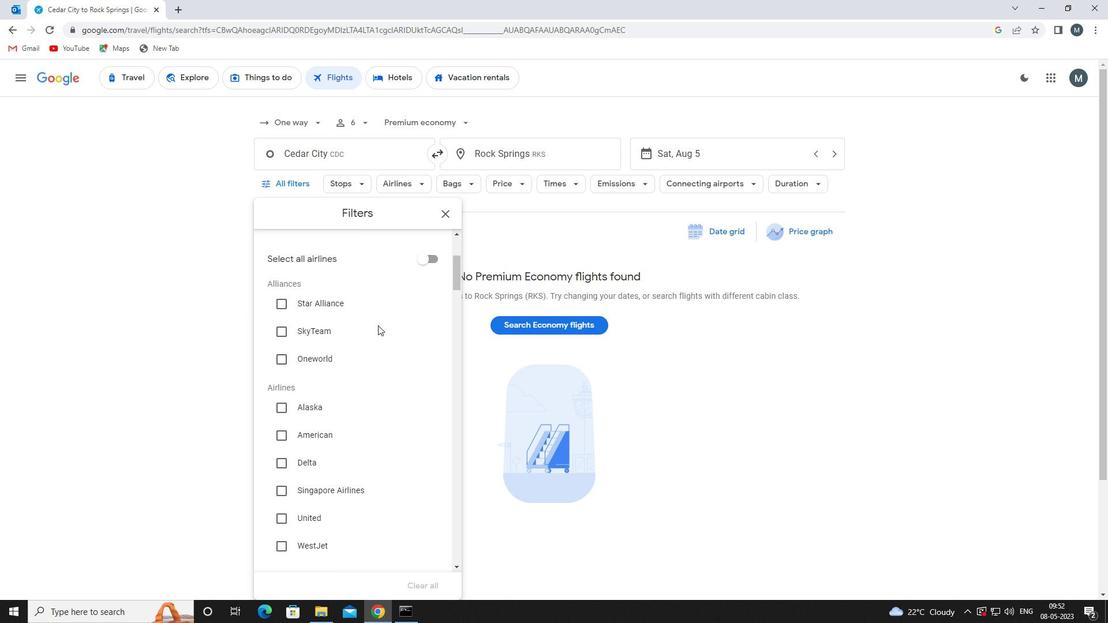 
Action: Mouse scrolled (377, 324) with delta (0, 0)
Screenshot: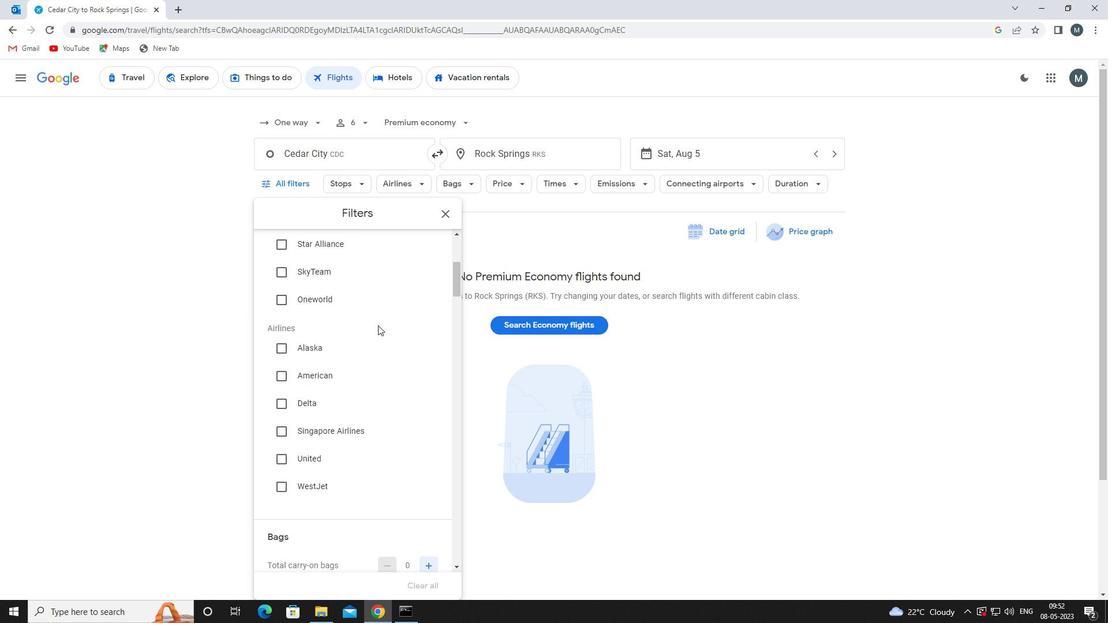 
Action: Mouse scrolled (377, 324) with delta (0, 0)
Screenshot: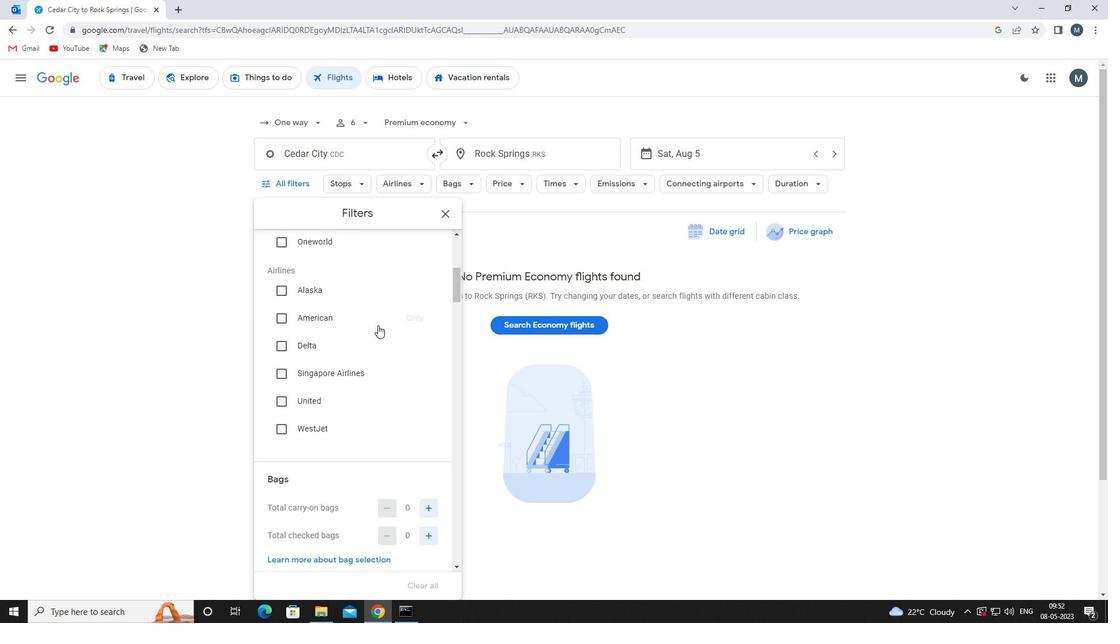 
Action: Mouse scrolled (377, 324) with delta (0, 0)
Screenshot: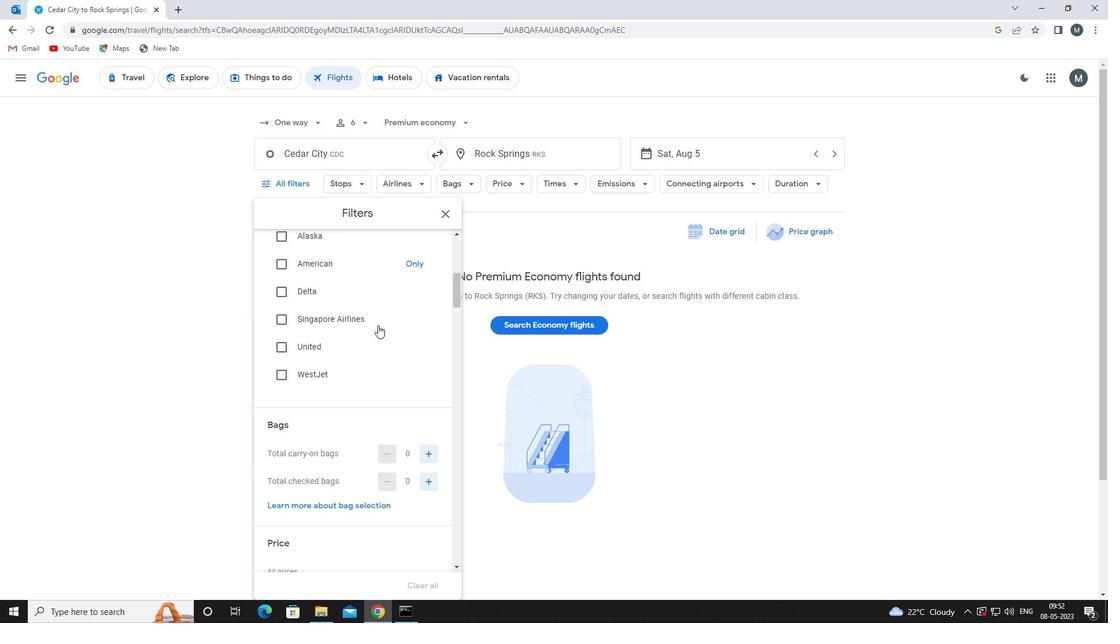 
Action: Mouse moved to (378, 328)
Screenshot: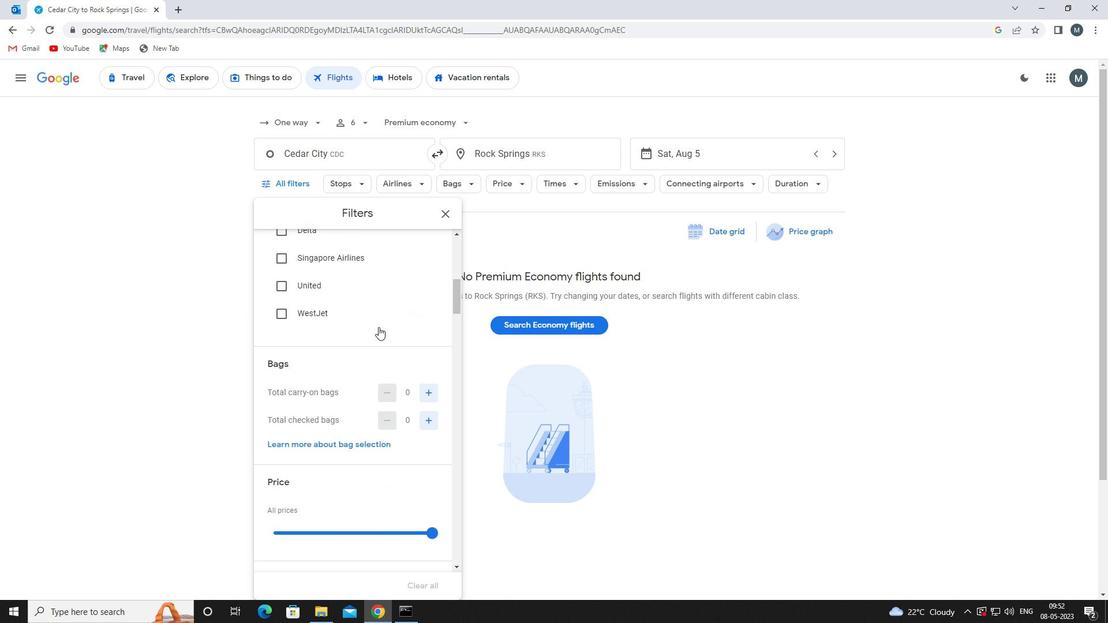 
Action: Mouse scrolled (378, 328) with delta (0, 0)
Screenshot: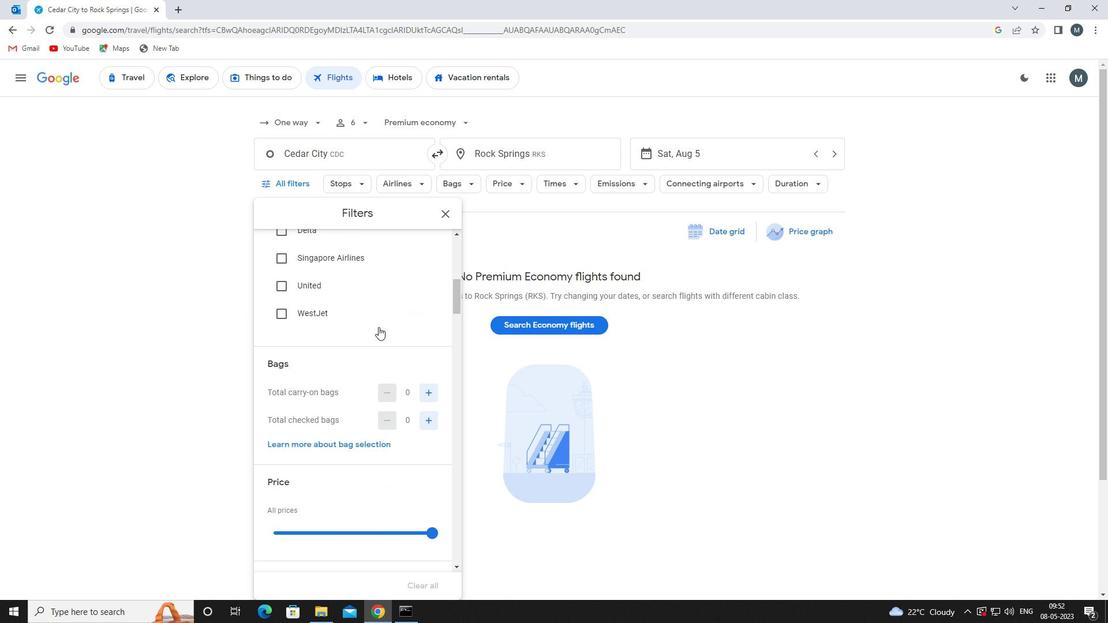 
Action: Mouse moved to (427, 360)
Screenshot: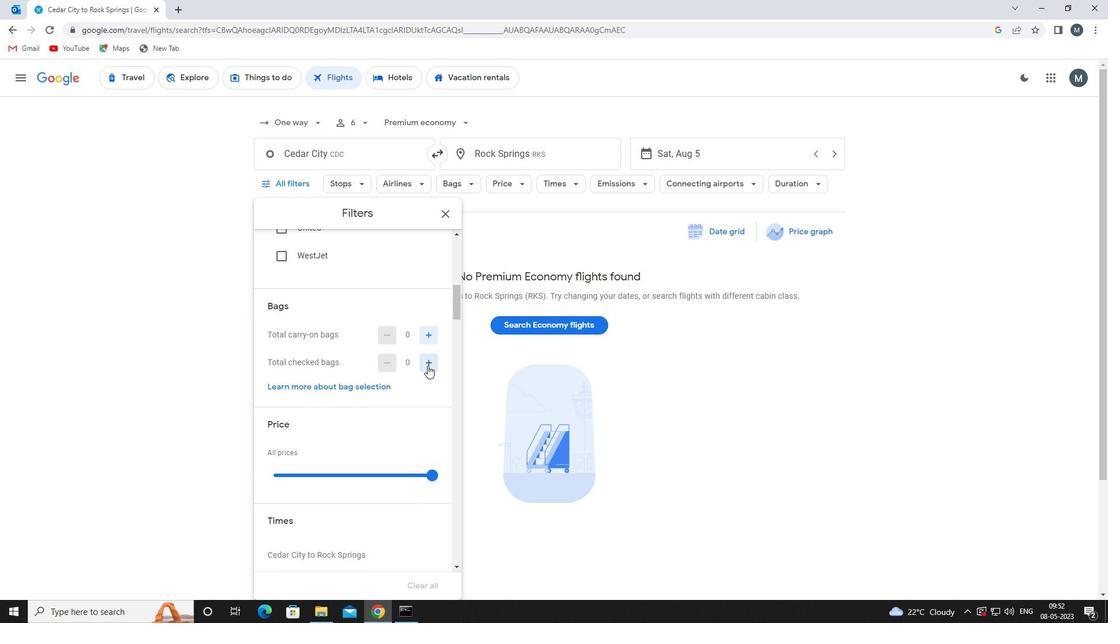 
Action: Mouse pressed left at (427, 360)
Screenshot: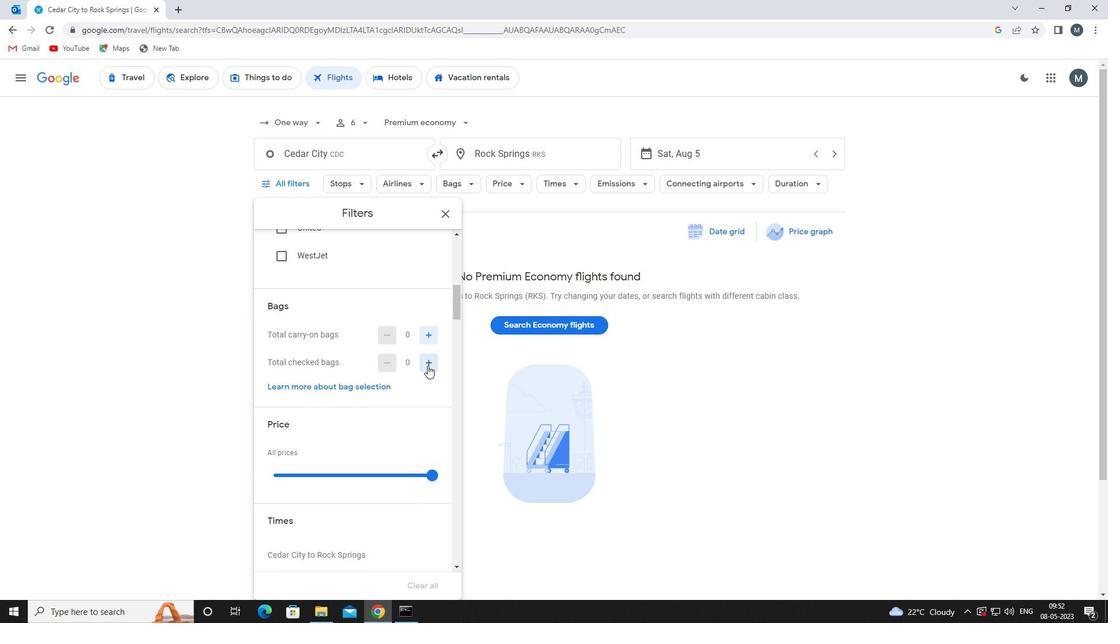 
Action: Mouse moved to (427, 360)
Screenshot: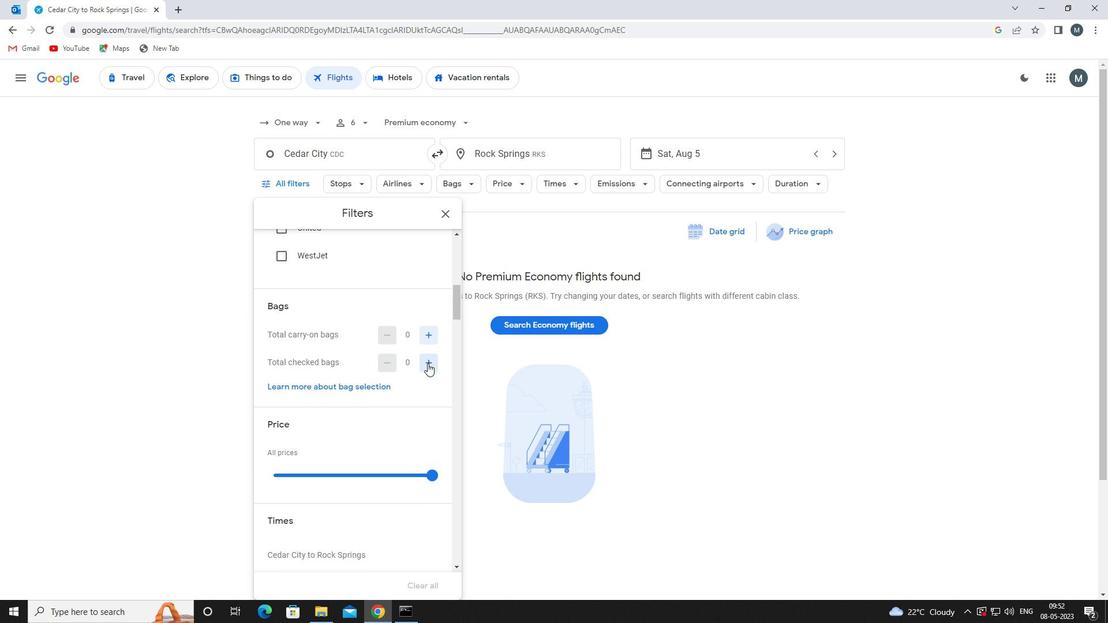 
Action: Mouse pressed left at (427, 360)
Screenshot: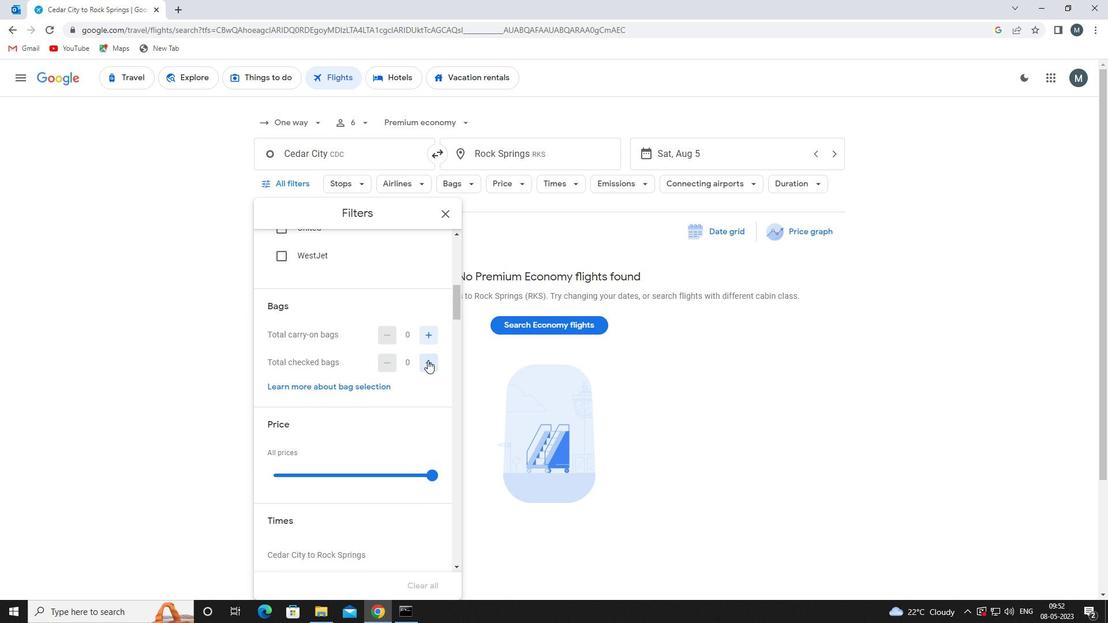 
Action: Mouse pressed left at (427, 360)
Screenshot: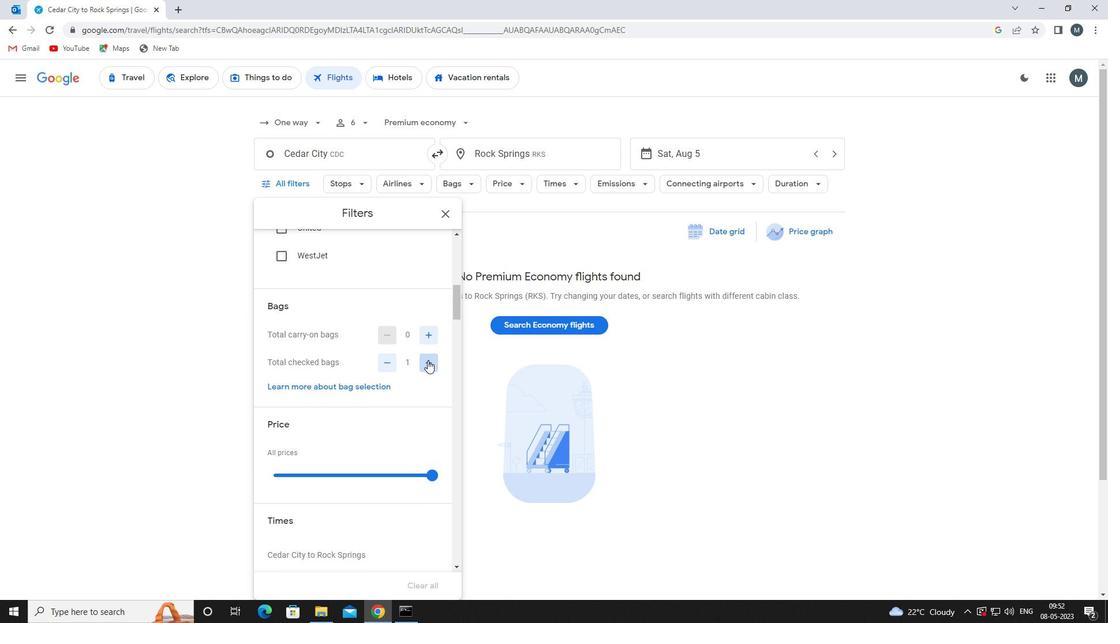 
Action: Mouse moved to (427, 360)
Screenshot: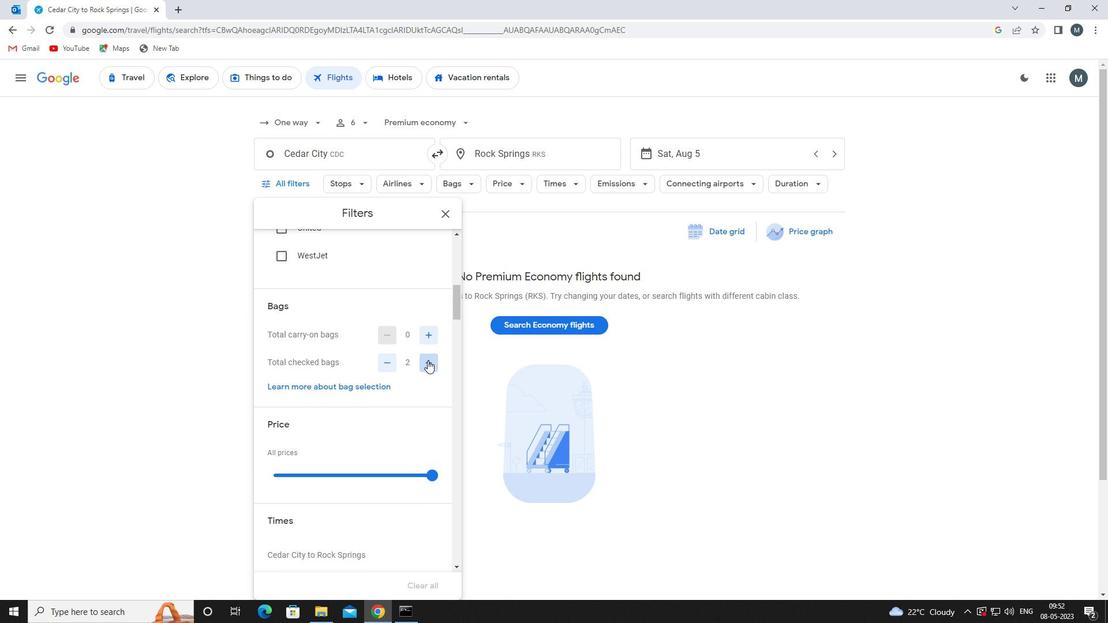 
Action: Mouse pressed left at (427, 360)
Screenshot: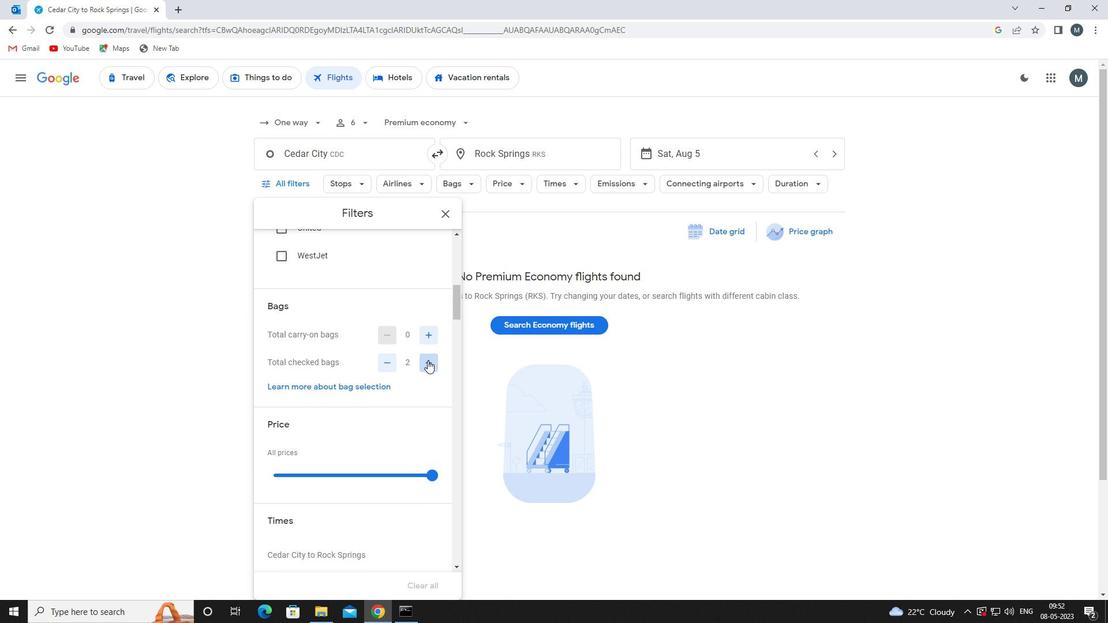 
Action: Mouse moved to (427, 361)
Screenshot: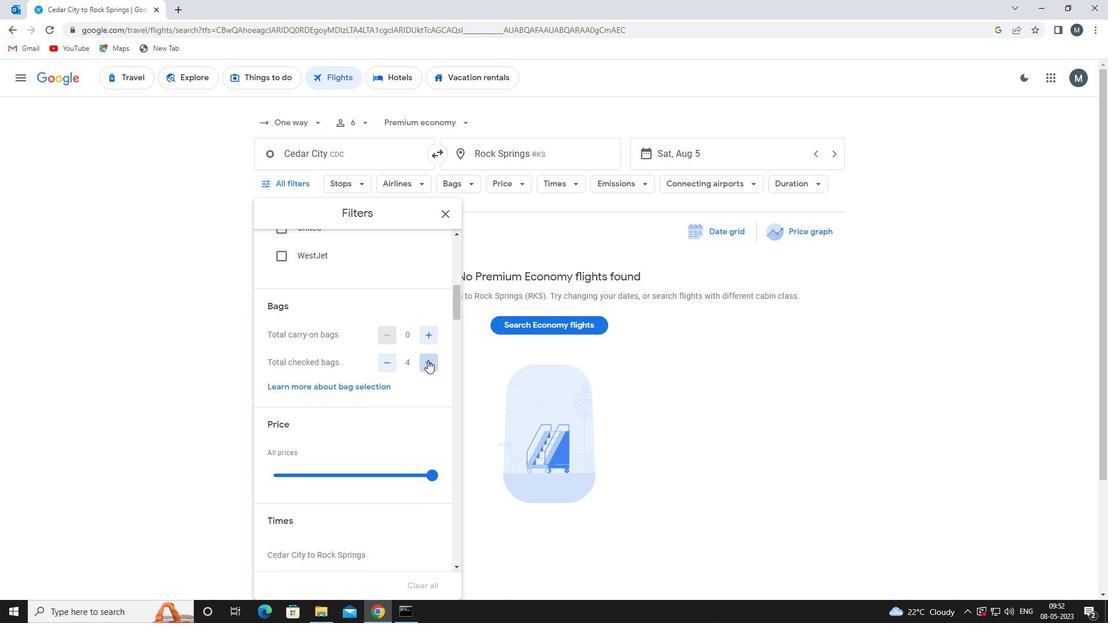 
Action: Mouse pressed left at (427, 361)
Screenshot: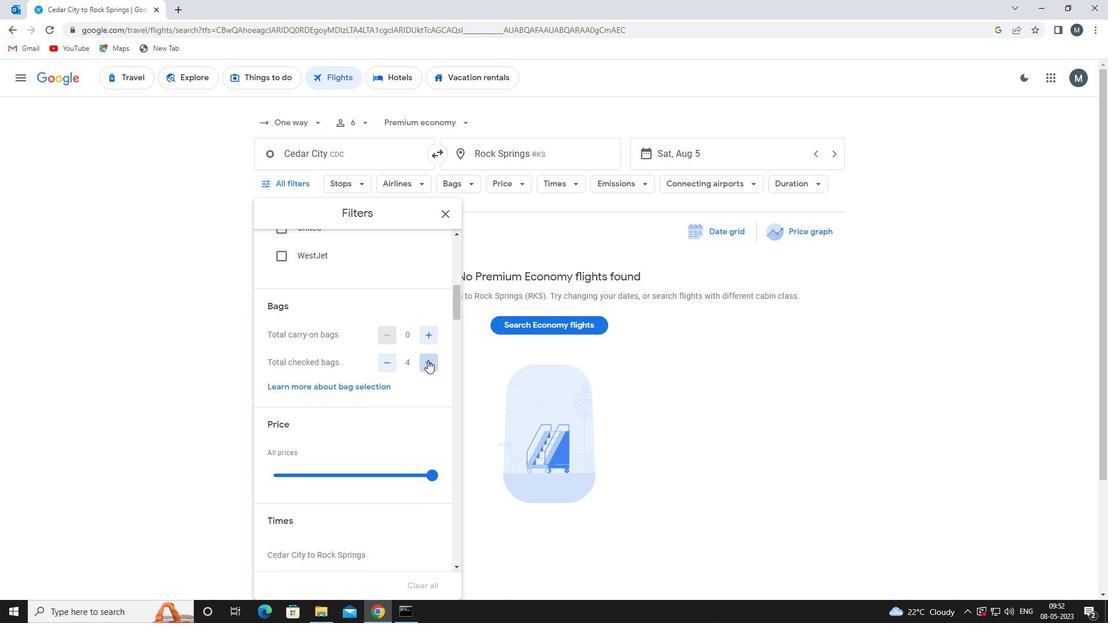 
Action: Mouse moved to (400, 354)
Screenshot: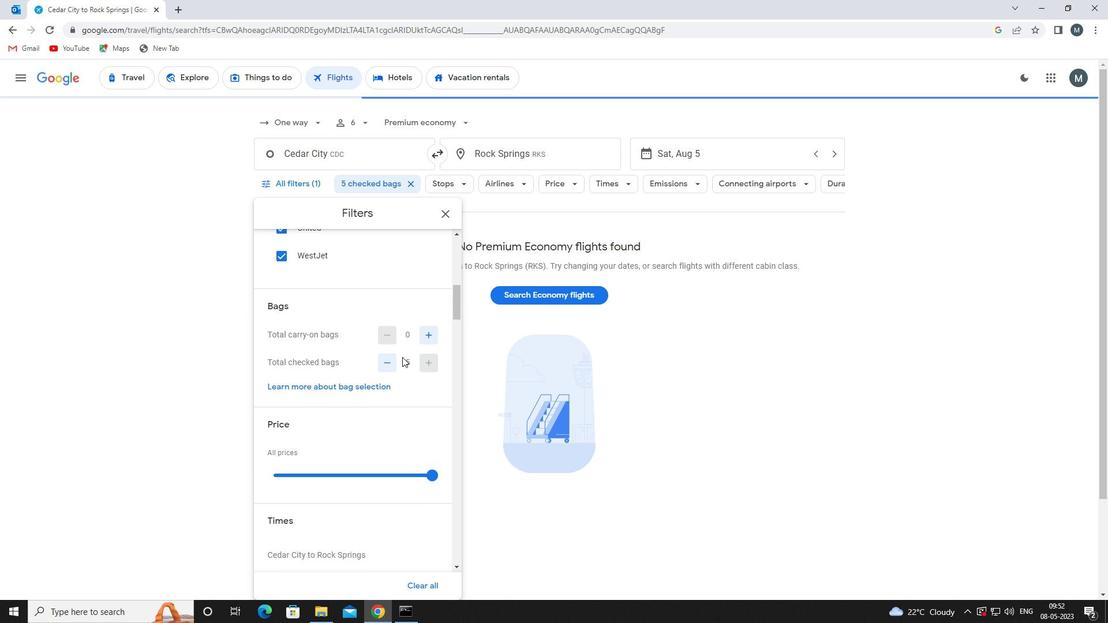 
Action: Mouse scrolled (400, 354) with delta (0, 0)
Screenshot: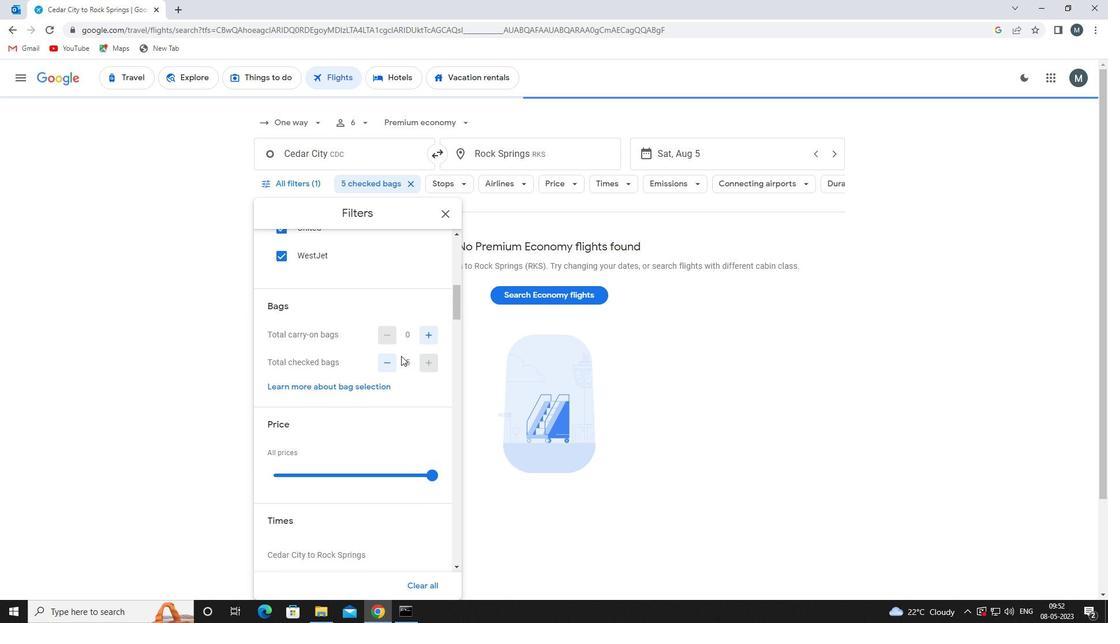 
Action: Mouse moved to (366, 353)
Screenshot: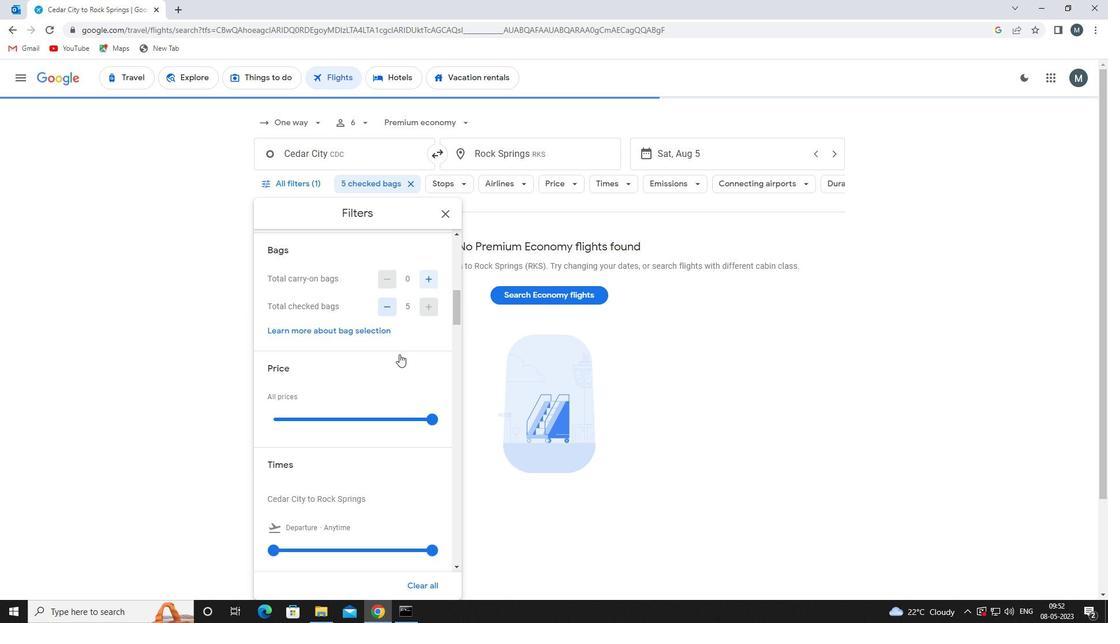 
Action: Mouse scrolled (366, 353) with delta (0, 0)
Screenshot: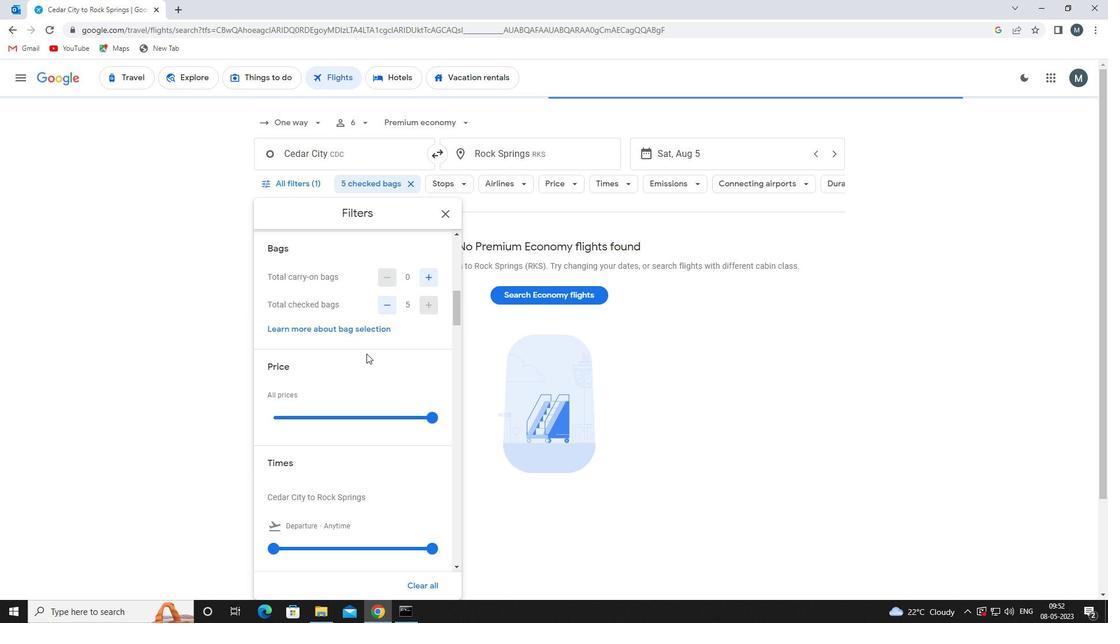 
Action: Mouse moved to (353, 356)
Screenshot: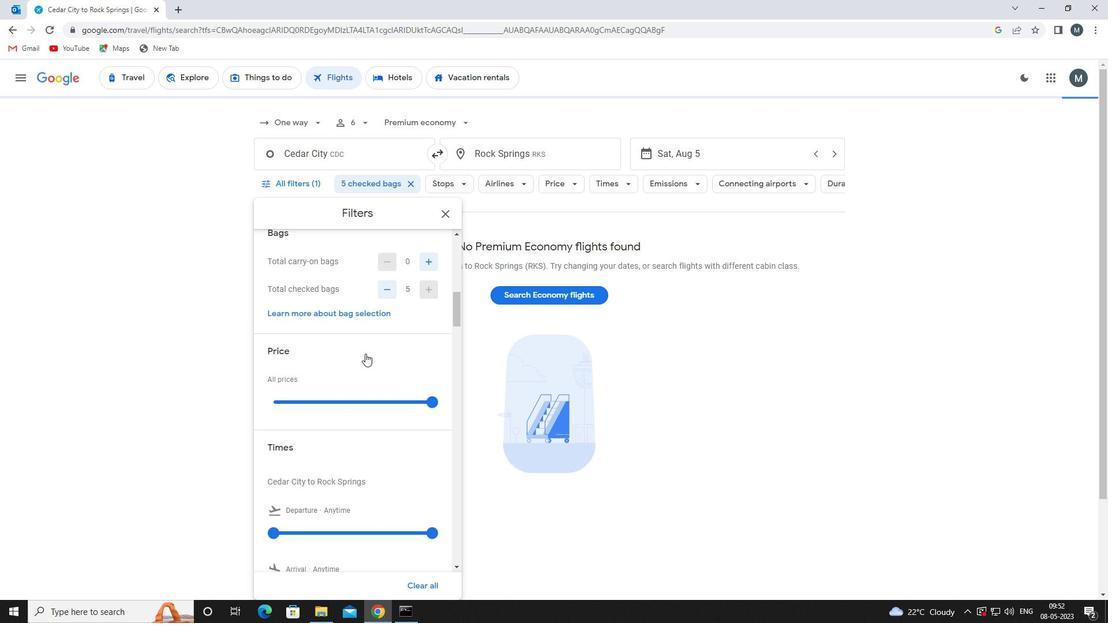 
Action: Mouse pressed left at (353, 356)
Screenshot: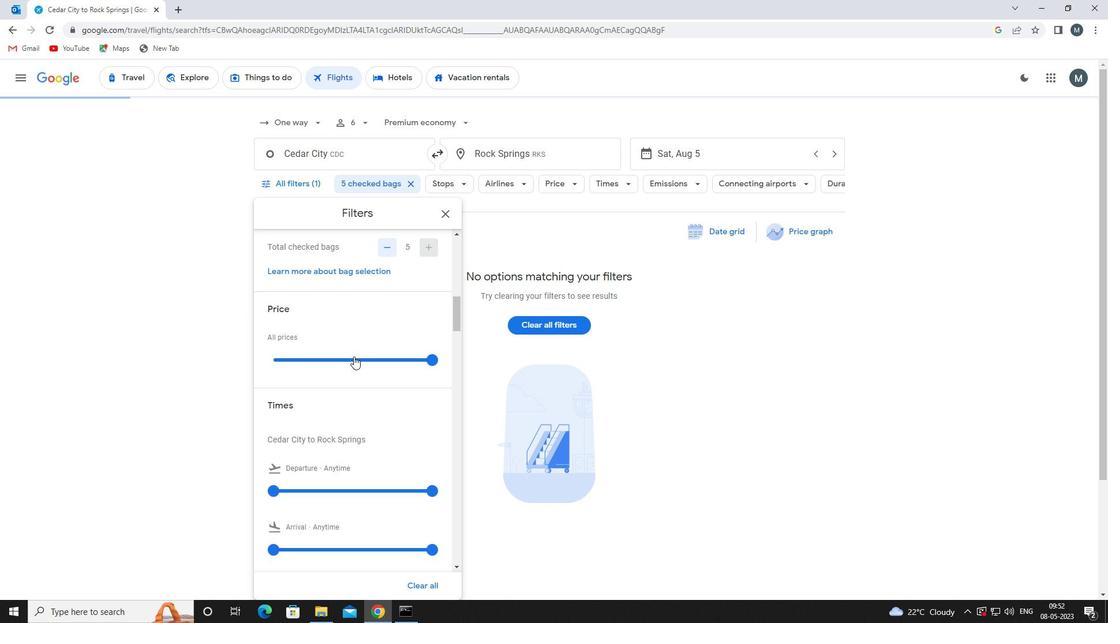 
Action: Mouse moved to (353, 356)
Screenshot: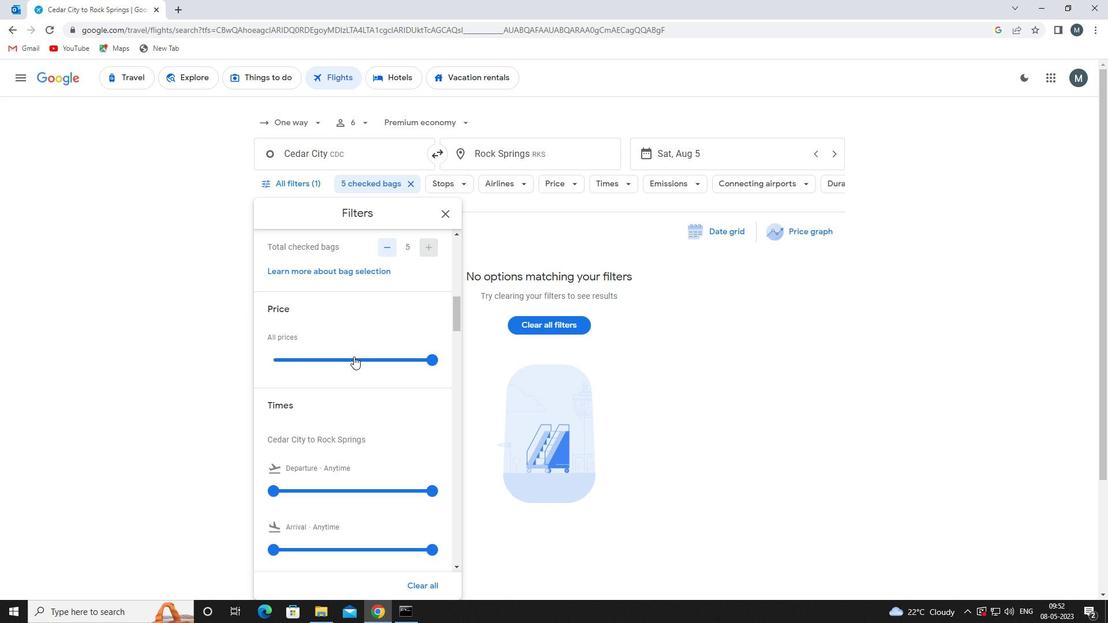 
Action: Mouse pressed left at (353, 356)
Screenshot: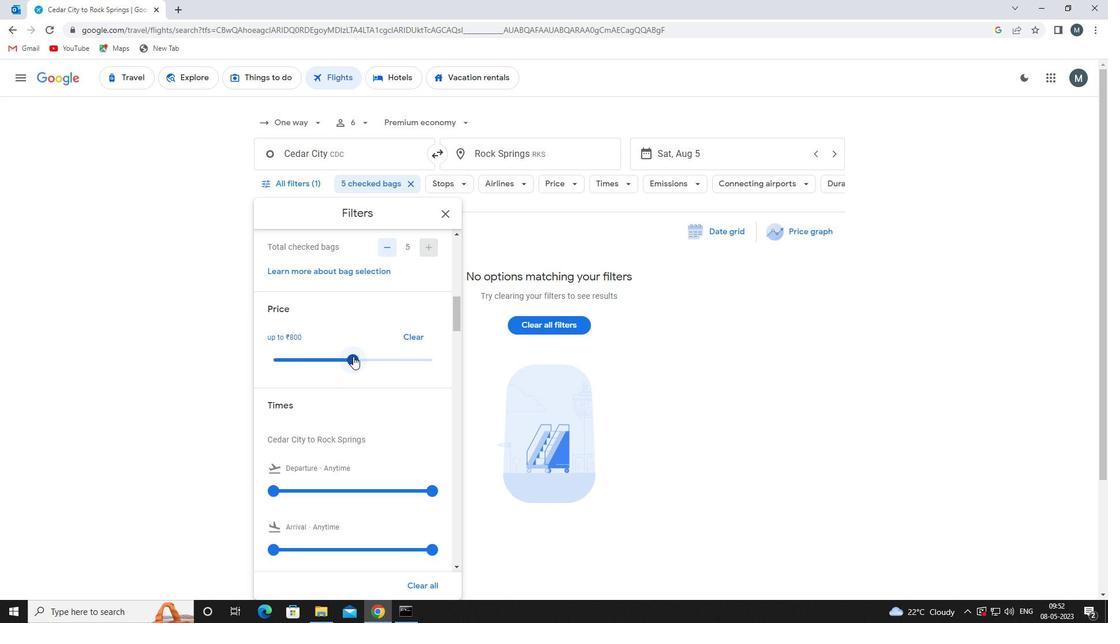 
Action: Mouse moved to (382, 353)
Screenshot: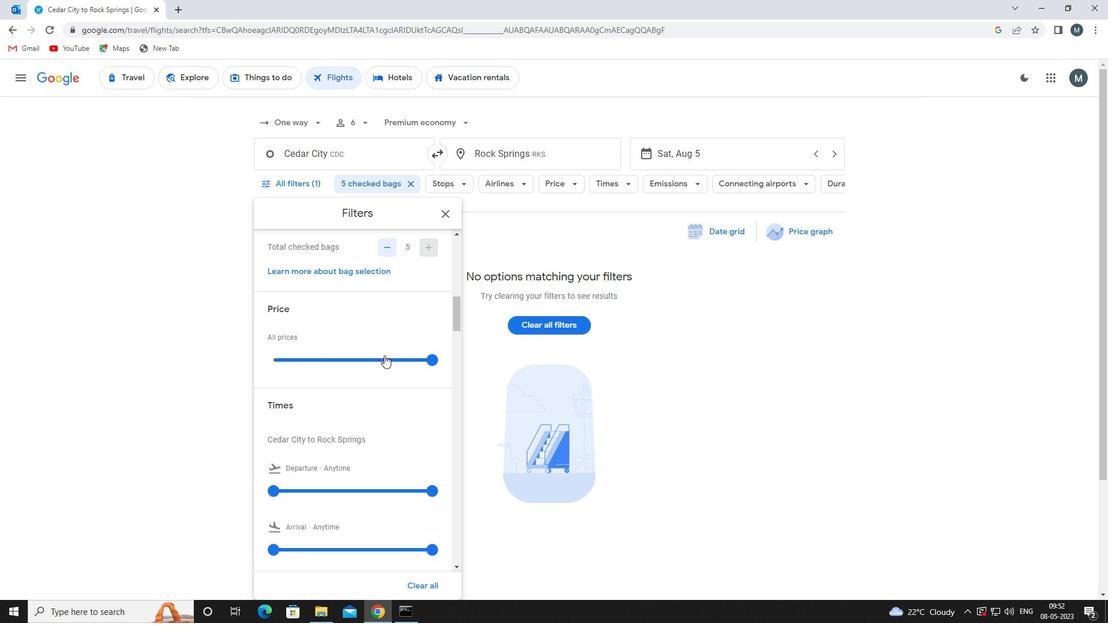 
Action: Mouse scrolled (382, 353) with delta (0, 0)
Screenshot: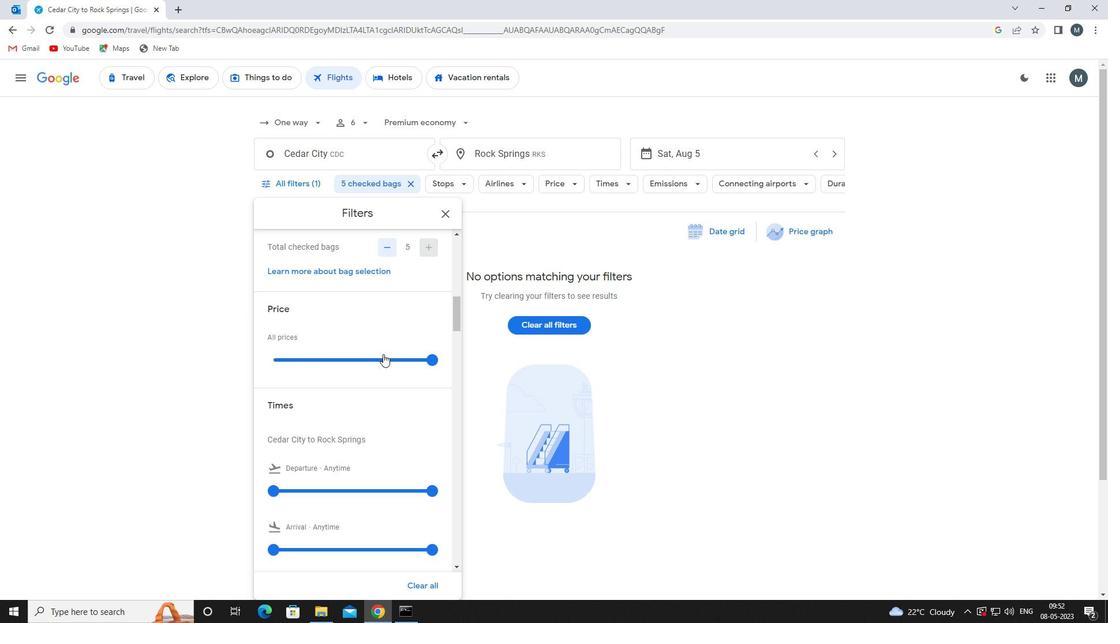 
Action: Mouse moved to (379, 354)
Screenshot: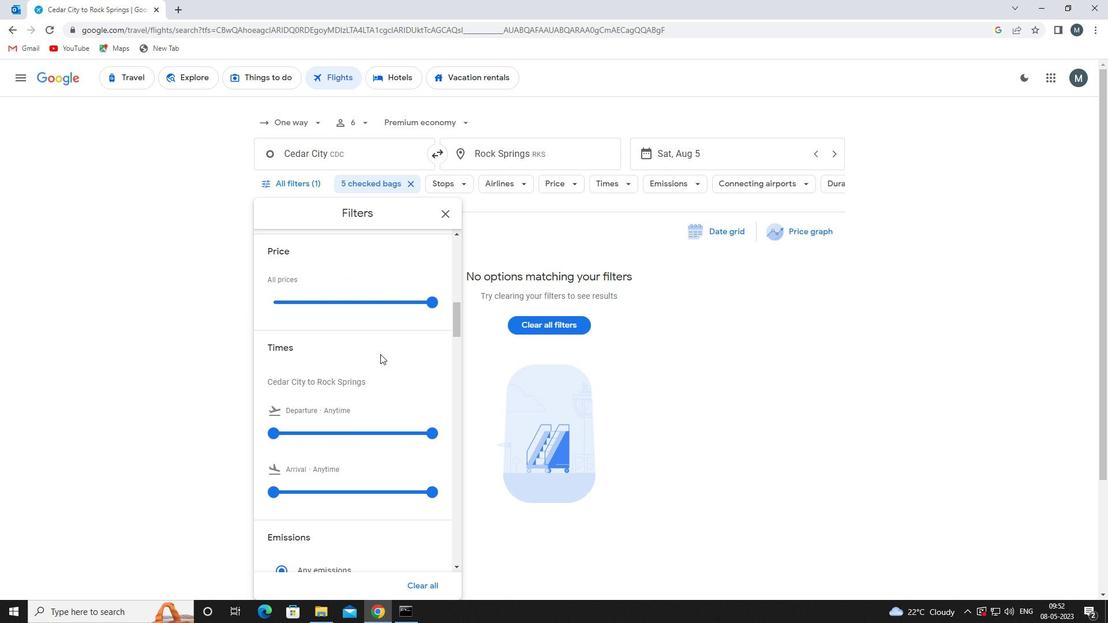 
Action: Mouse scrolled (379, 353) with delta (0, 0)
Screenshot: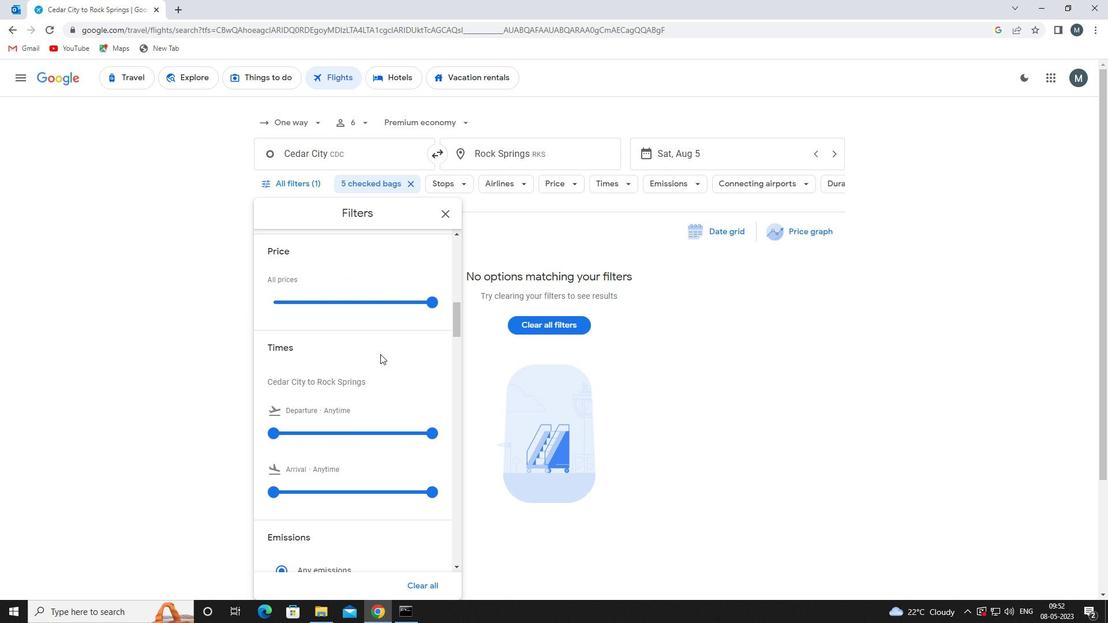 
Action: Mouse moved to (267, 376)
Screenshot: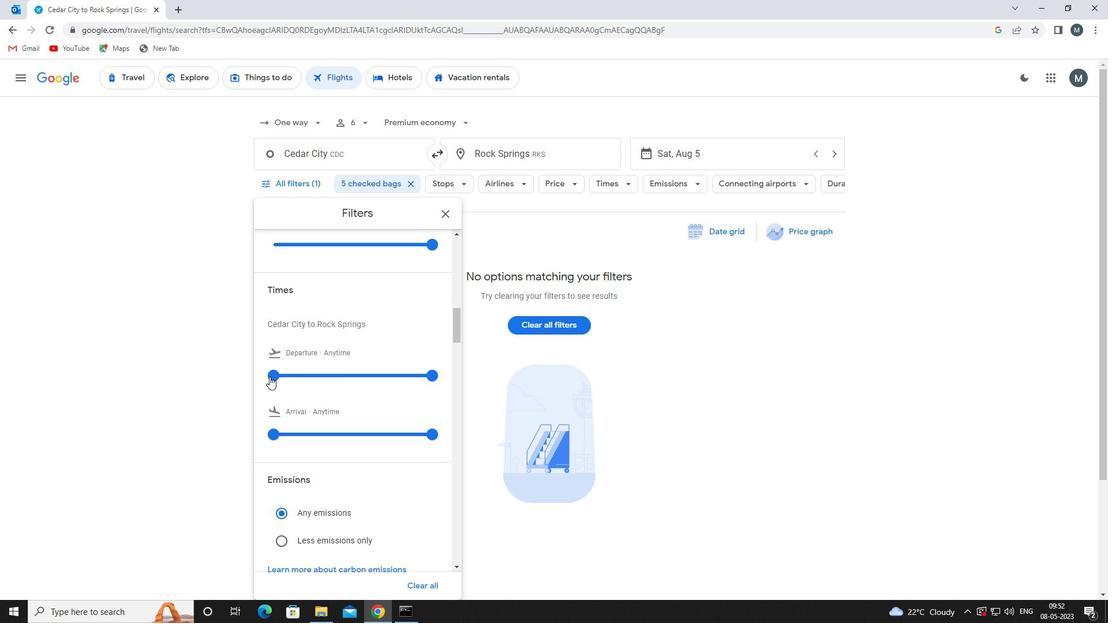 
Action: Mouse pressed left at (267, 376)
Screenshot: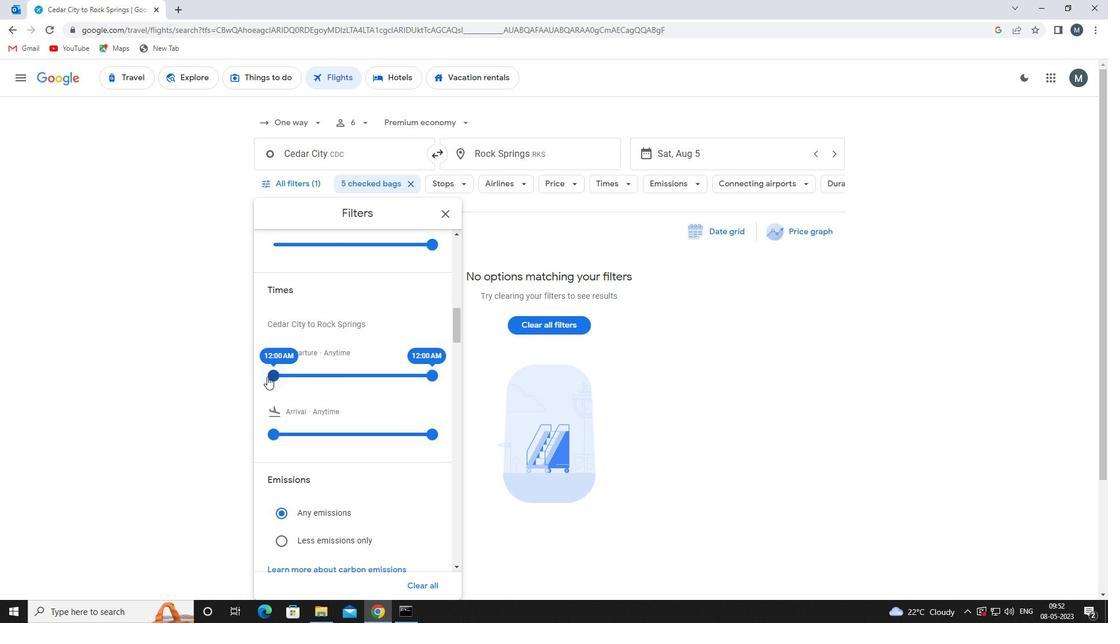 
Action: Mouse moved to (436, 373)
Screenshot: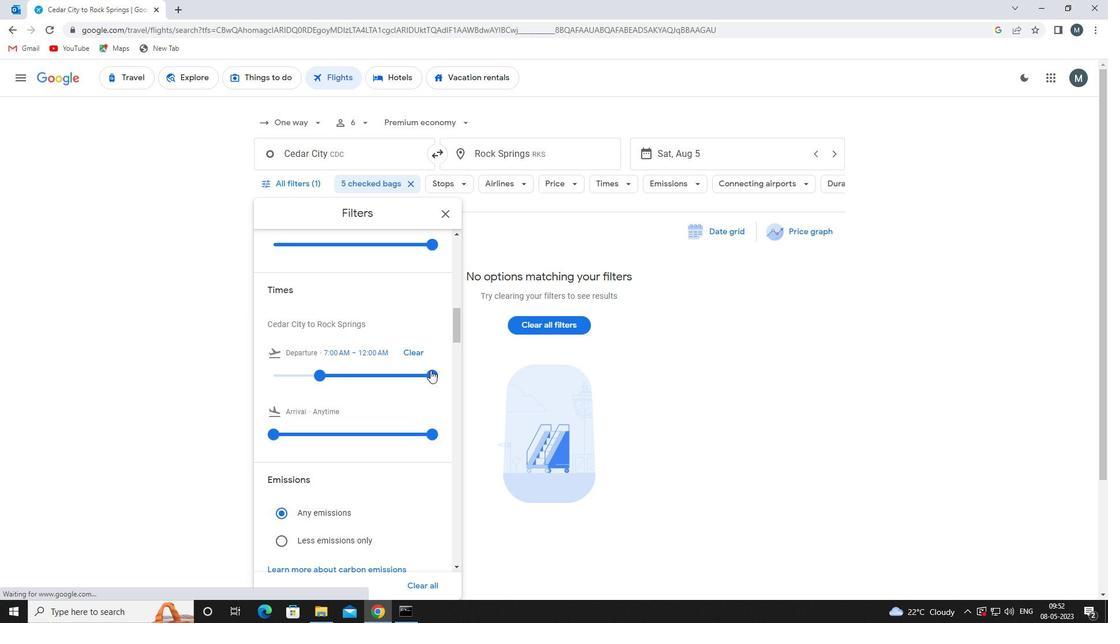 
Action: Mouse pressed left at (436, 373)
Screenshot: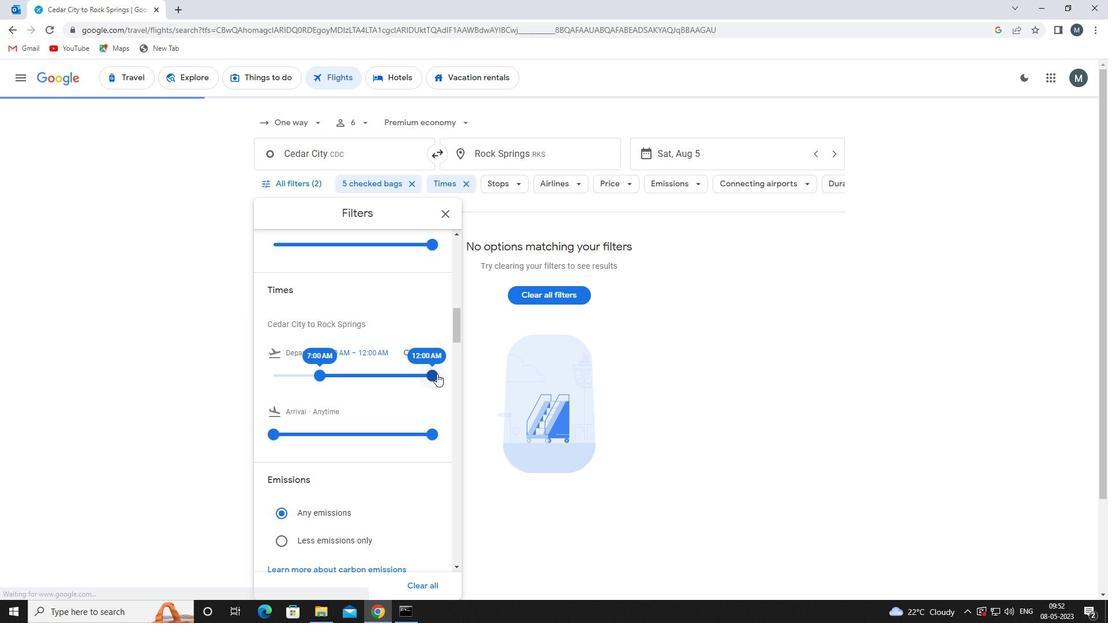 
Action: Mouse moved to (327, 374)
Screenshot: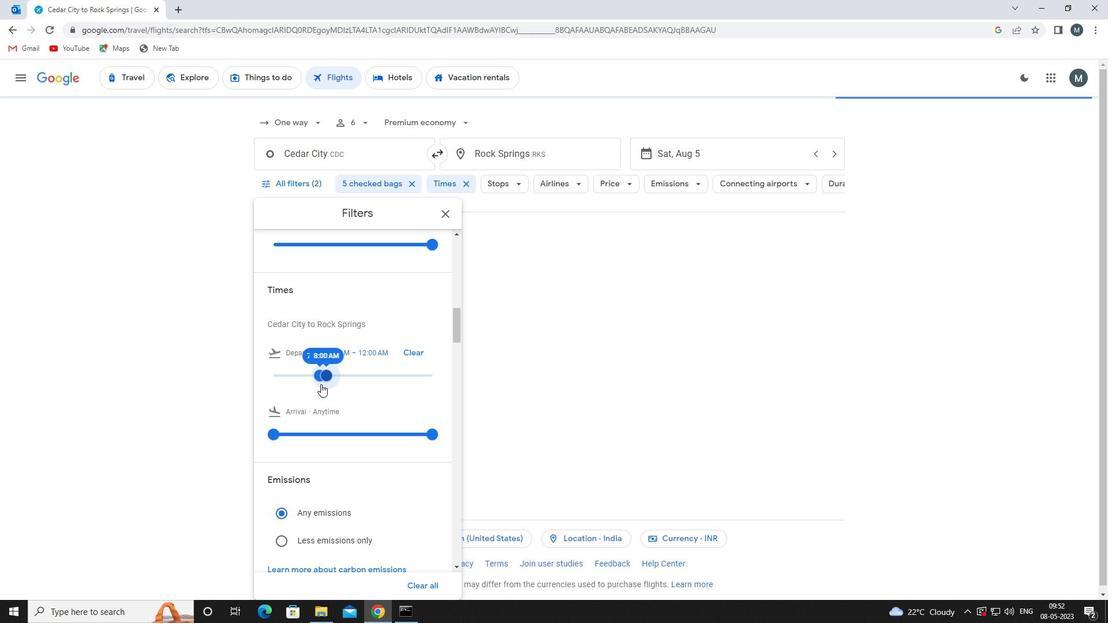 
Action: Mouse scrolled (327, 373) with delta (0, 0)
Screenshot: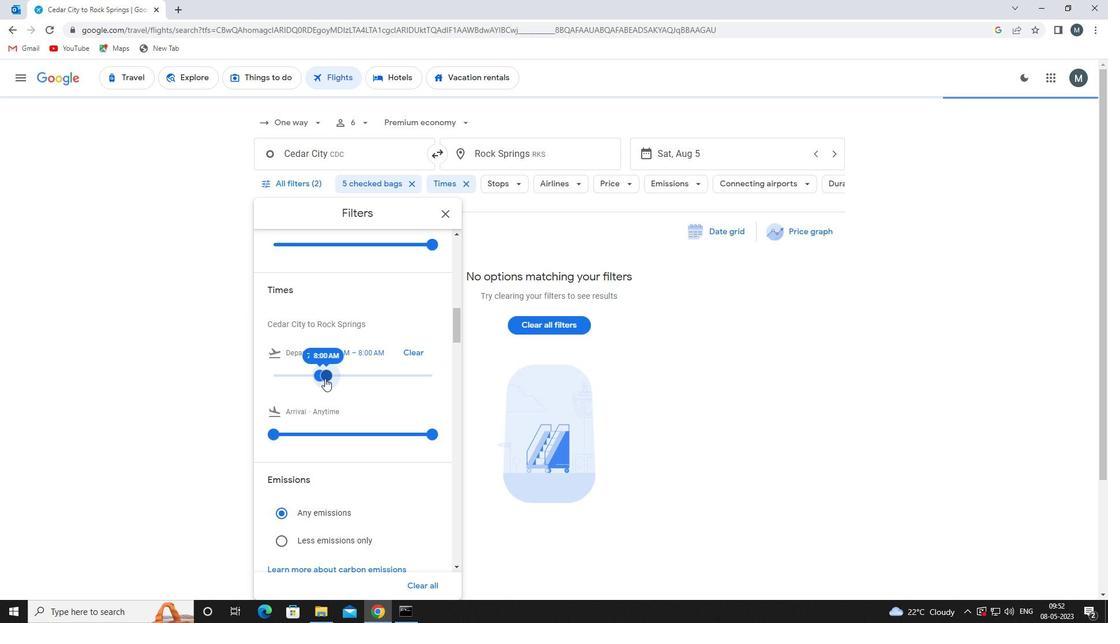 
Action: Mouse scrolled (327, 373) with delta (0, 0)
Screenshot: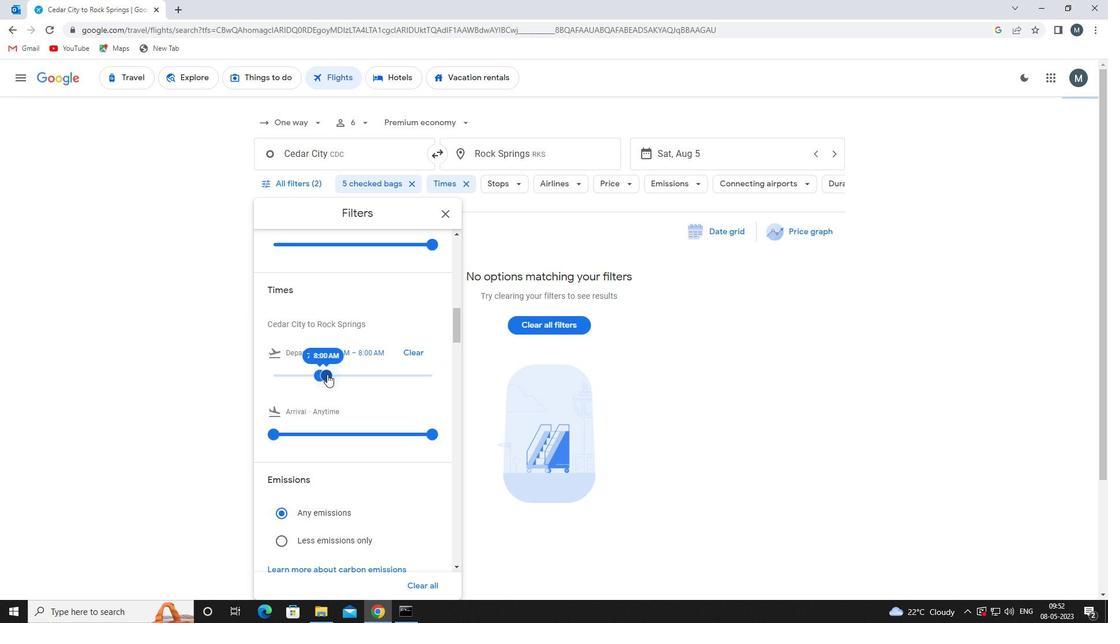 
Action: Mouse moved to (444, 215)
Screenshot: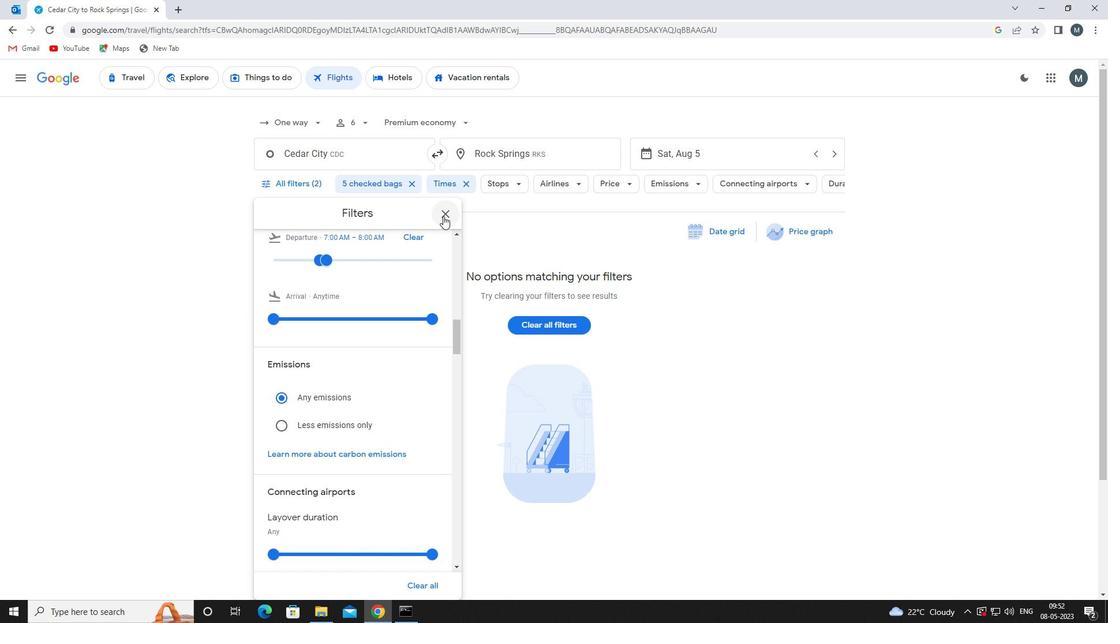 
Action: Mouse pressed left at (444, 215)
Screenshot: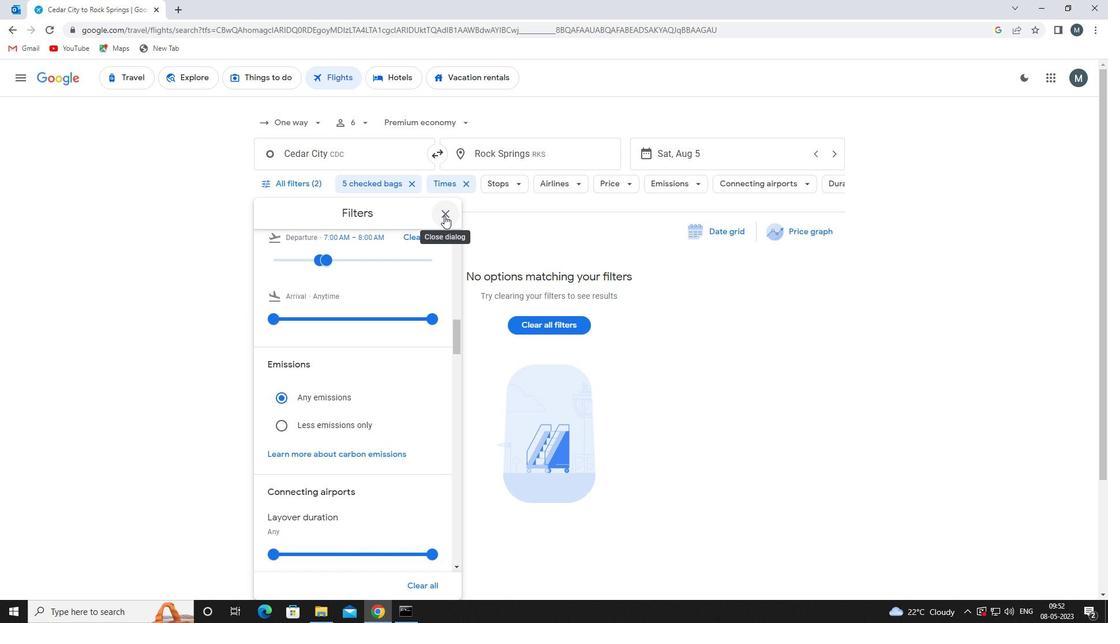 
